 Task: Select Convenience. Add to cart, from FastMarket for 779 Spadafore Drive, State College, Pennsylvania 16803, Cell Number 814-822-2457, following items : Lil Drug Ibuprofin - 1, KN95 Face Mask_x000D_
 - 1, Kleenex Tissues_x000D_
 - 1
Action: Mouse moved to (262, 122)
Screenshot: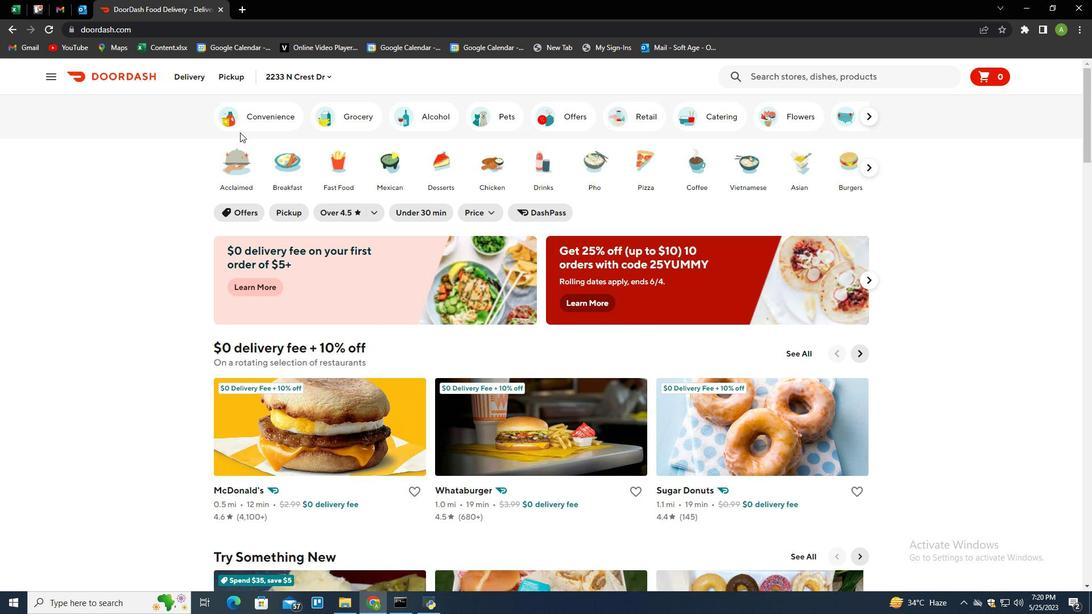
Action: Mouse pressed left at (262, 122)
Screenshot: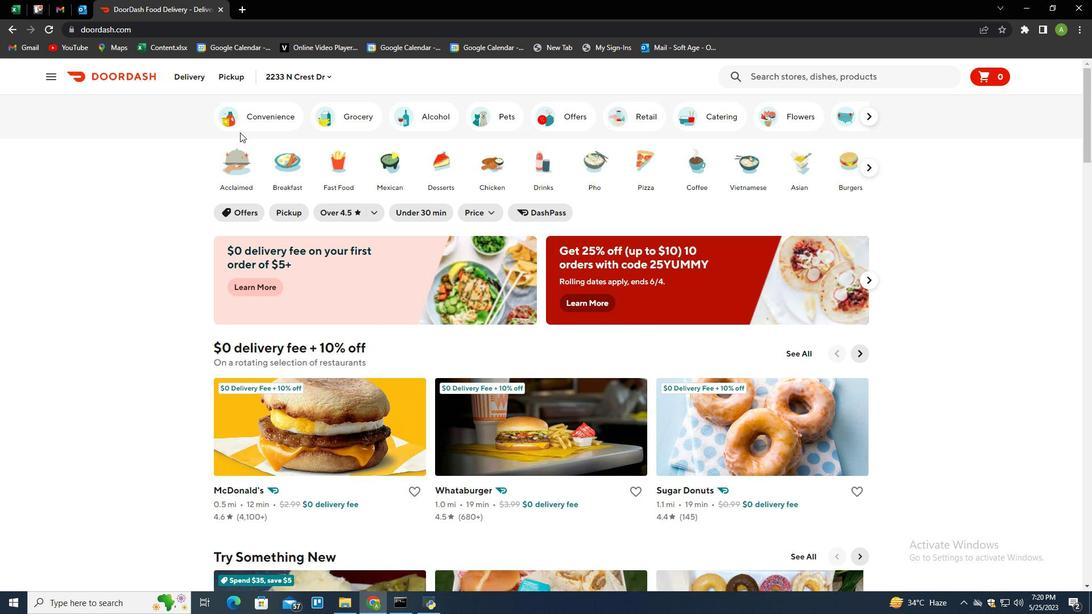 
Action: Mouse moved to (455, 489)
Screenshot: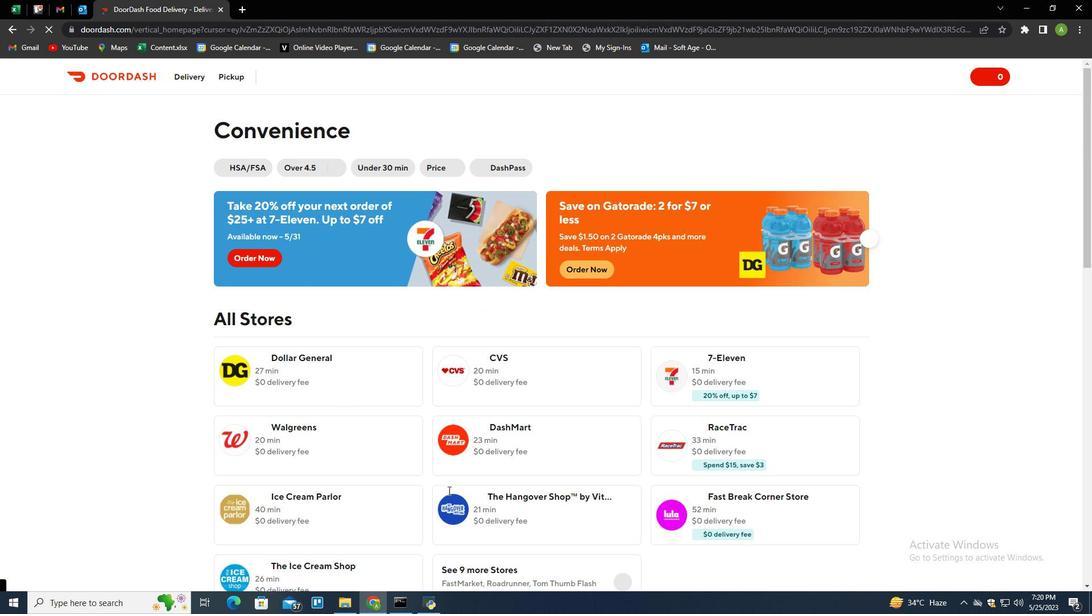 
Action: Mouse scrolled (455, 488) with delta (0, 0)
Screenshot: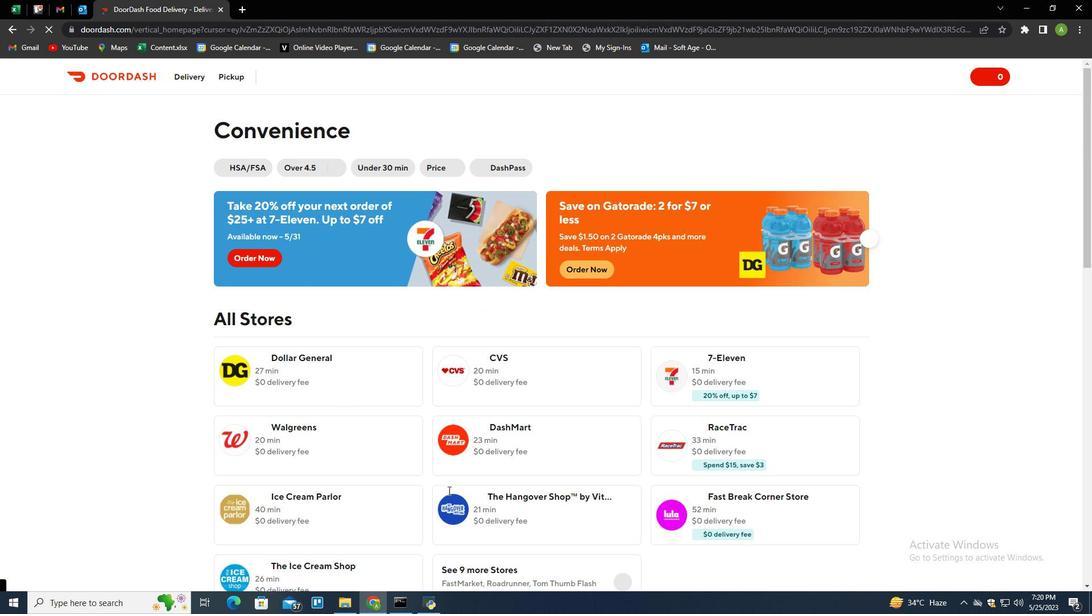 
Action: Mouse scrolled (455, 488) with delta (0, 0)
Screenshot: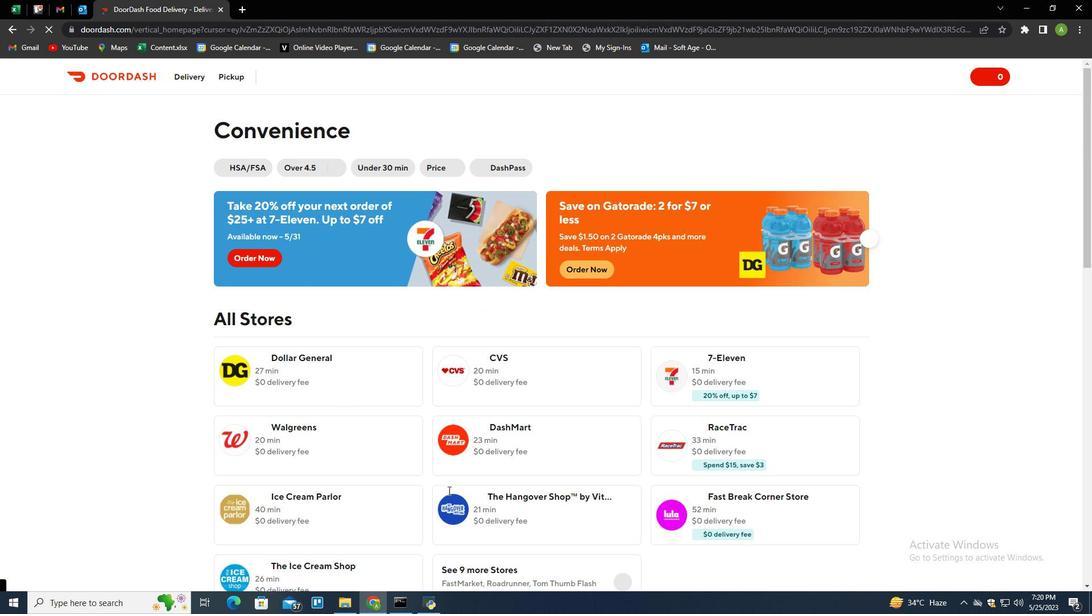 
Action: Mouse scrolled (455, 488) with delta (0, 0)
Screenshot: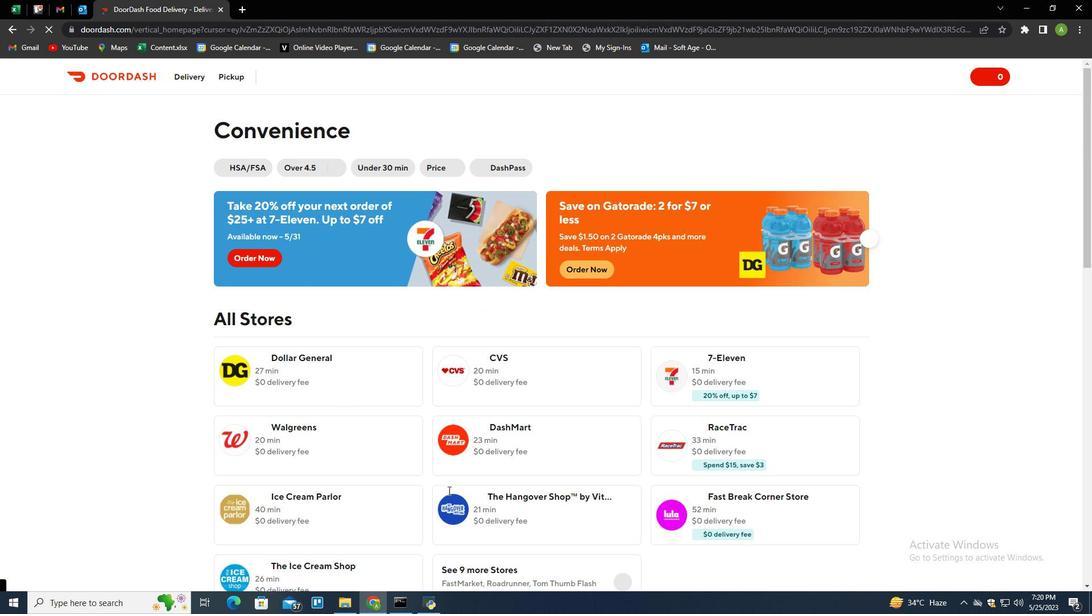 
Action: Mouse moved to (623, 411)
Screenshot: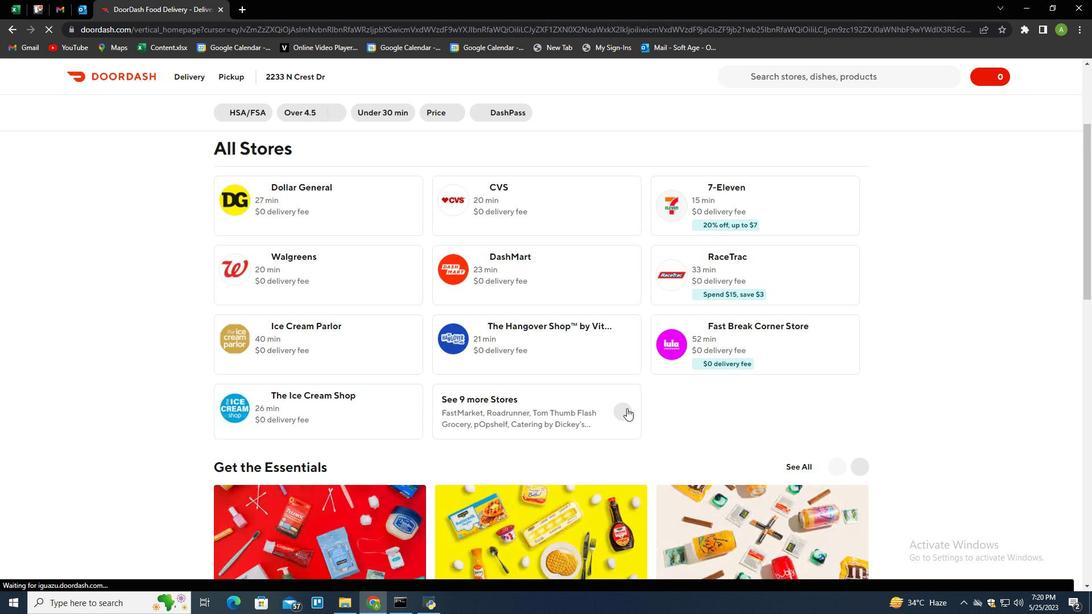 
Action: Mouse pressed left at (623, 411)
Screenshot: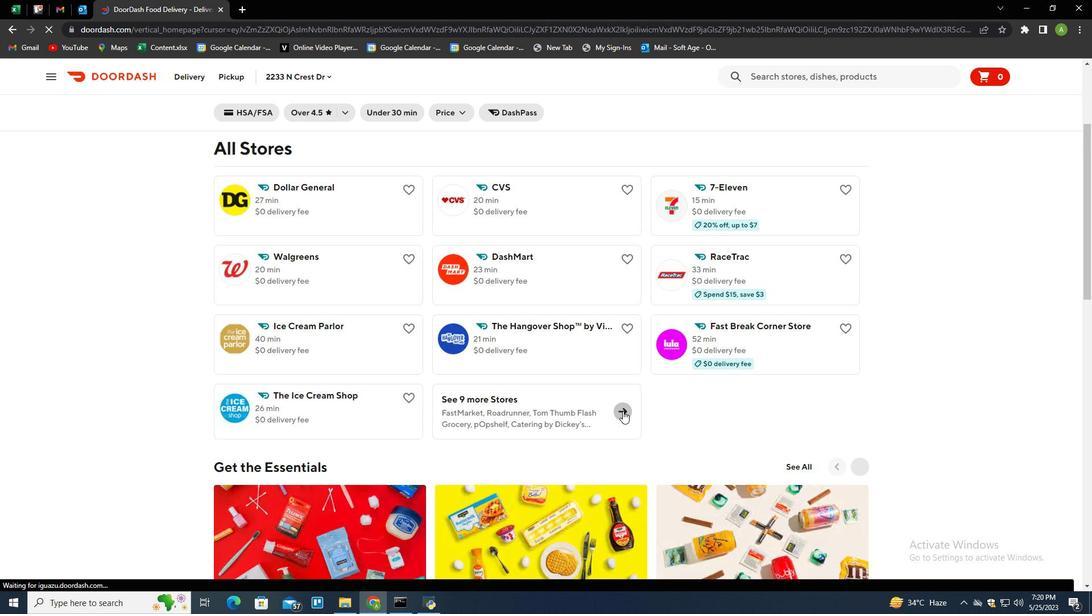 
Action: Mouse moved to (525, 388)
Screenshot: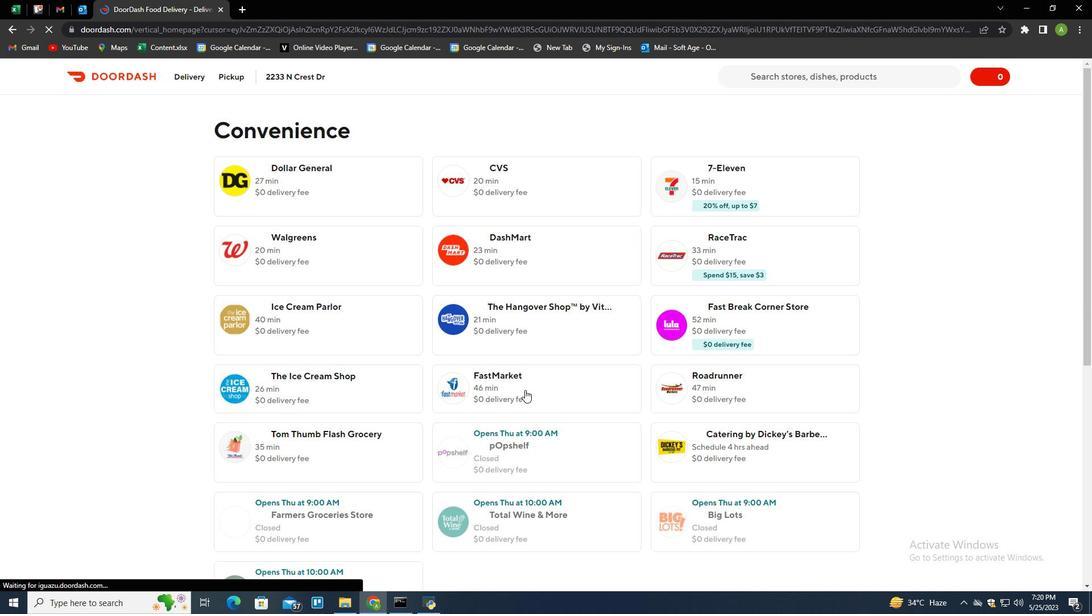 
Action: Mouse pressed left at (525, 388)
Screenshot: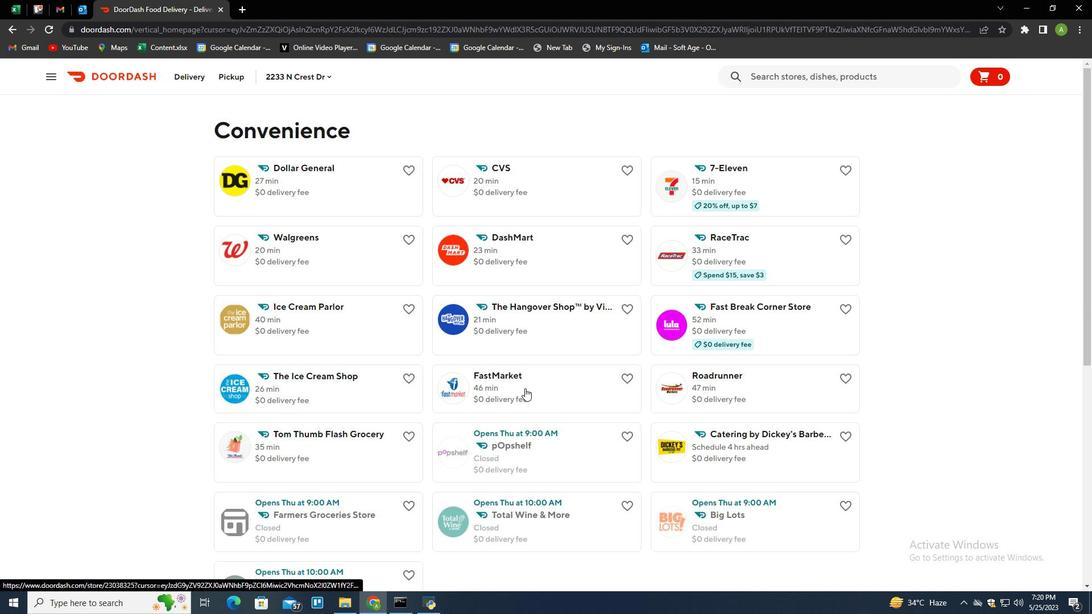 
Action: Mouse moved to (242, 71)
Screenshot: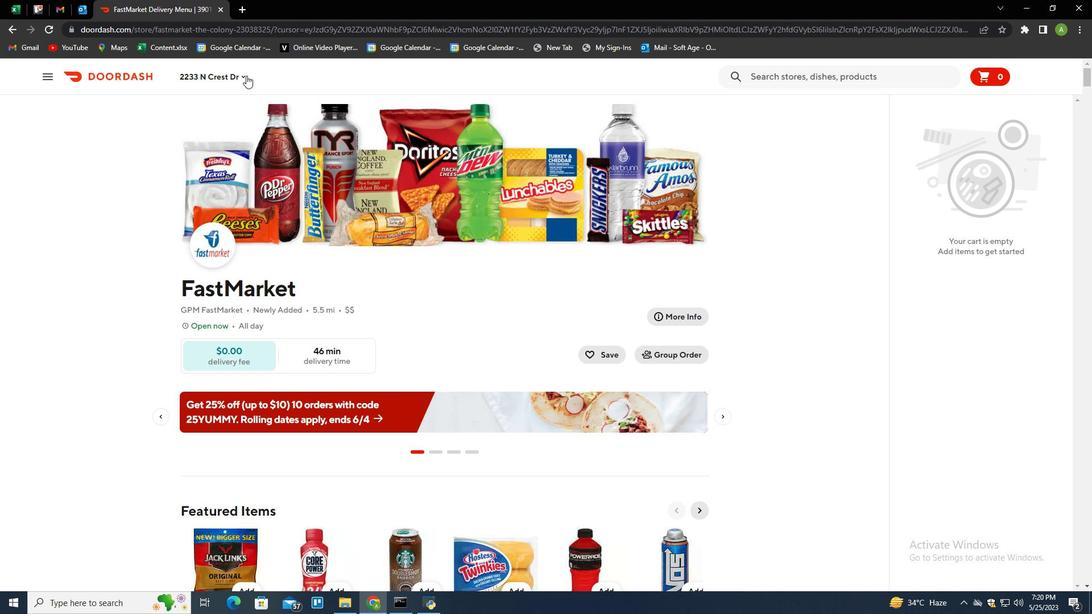 
Action: Mouse pressed left at (242, 71)
Screenshot: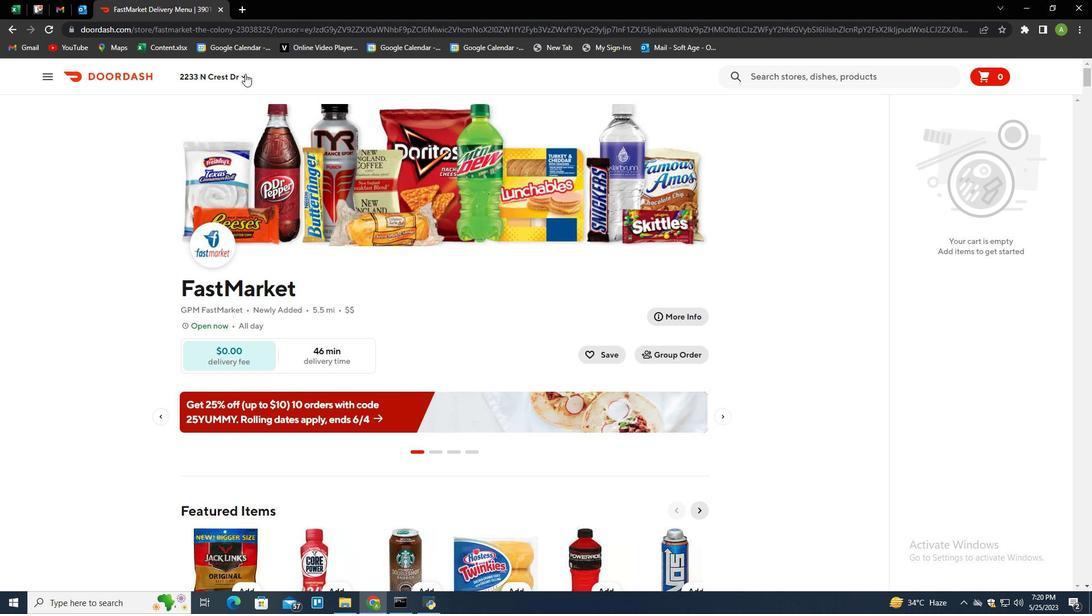 
Action: Mouse moved to (255, 126)
Screenshot: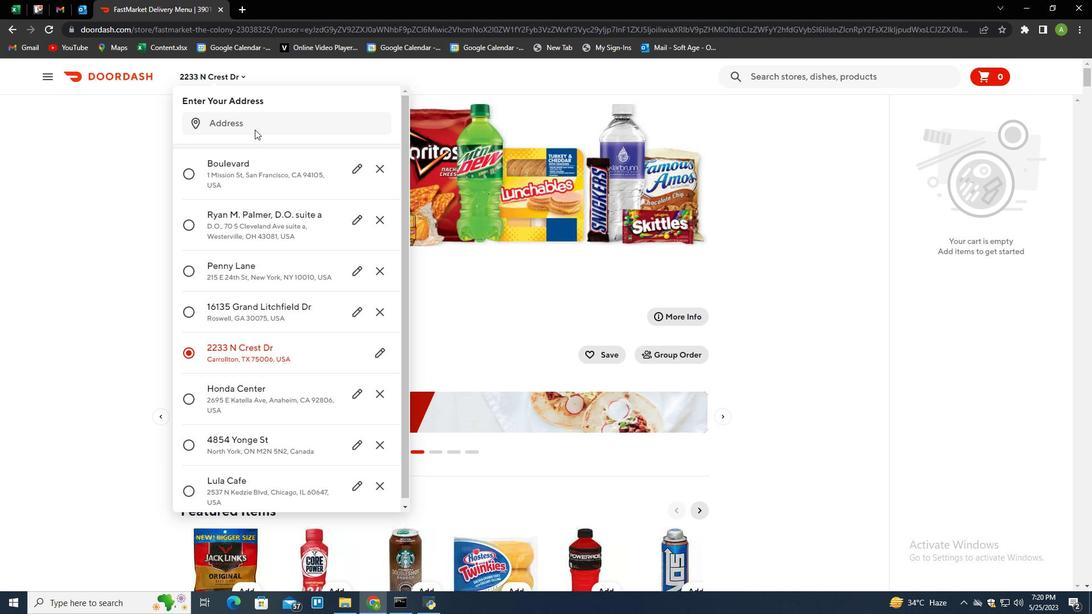 
Action: Mouse pressed left at (255, 126)
Screenshot: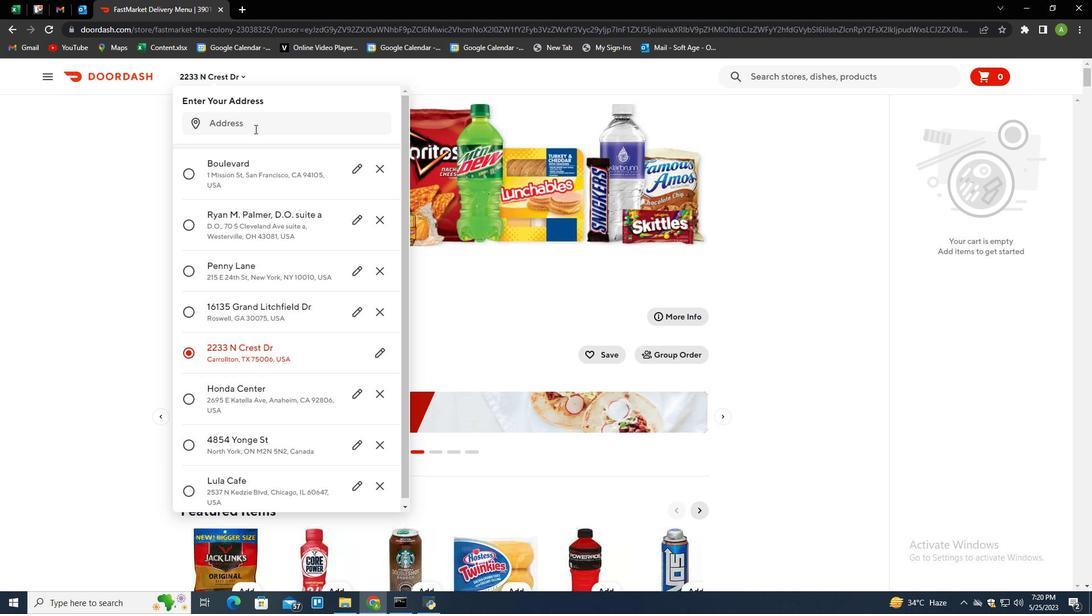 
Action: Mouse moved to (170, 149)
Screenshot: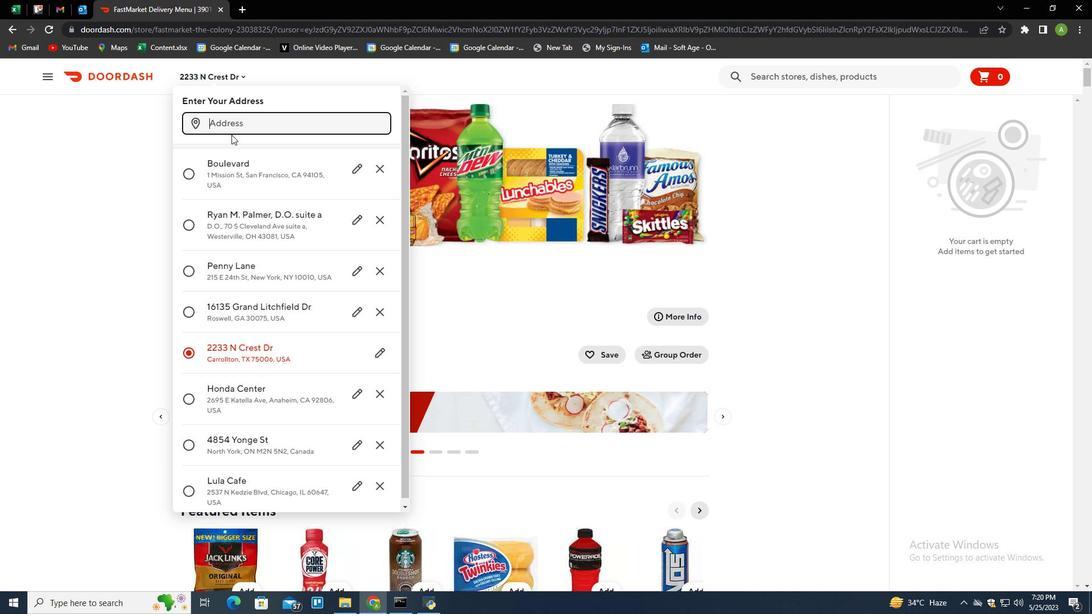 
Action: Key pressed 779<Key.space>spadafore<Key.space>drive,<Key.space>state<Key.space>colla<Key.backspace>ege,<Key.space>pennsylvania<Key.space>16803<Key.enter>
Screenshot: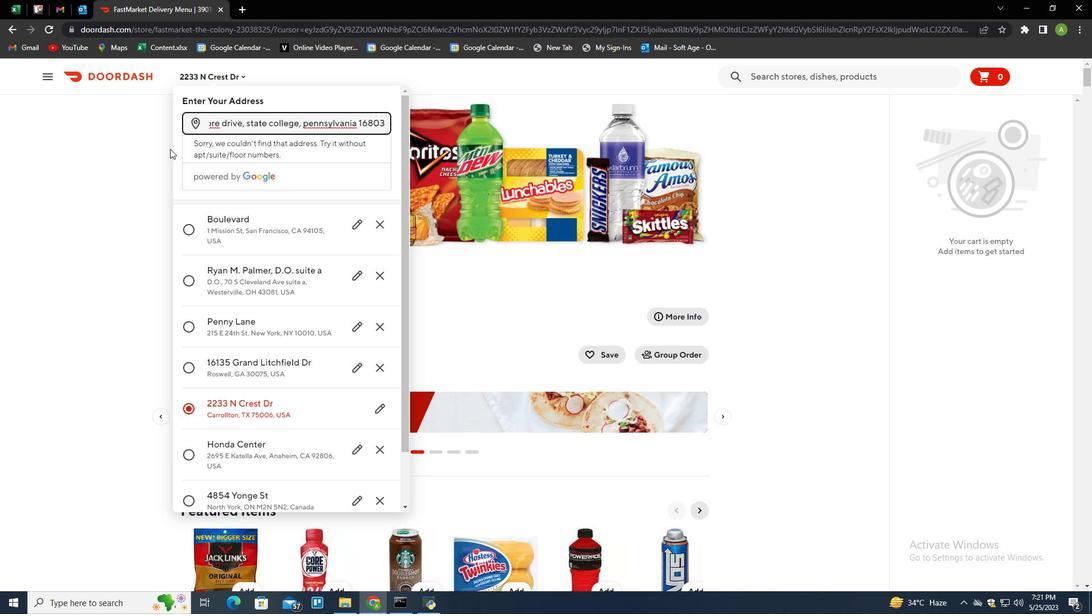 
Action: Mouse moved to (329, 466)
Screenshot: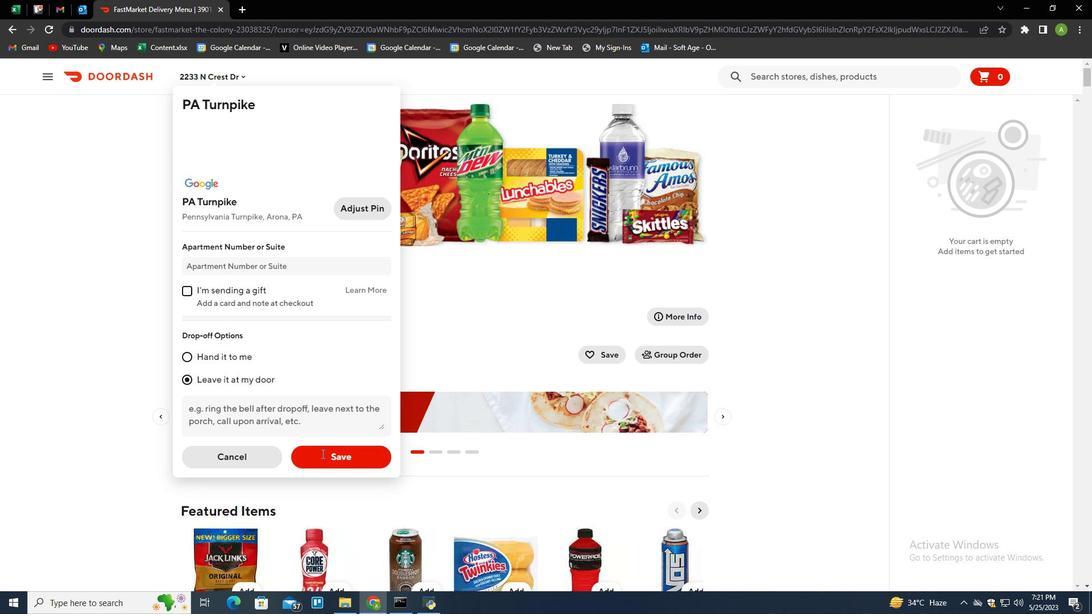 
Action: Mouse pressed left at (329, 466)
Screenshot: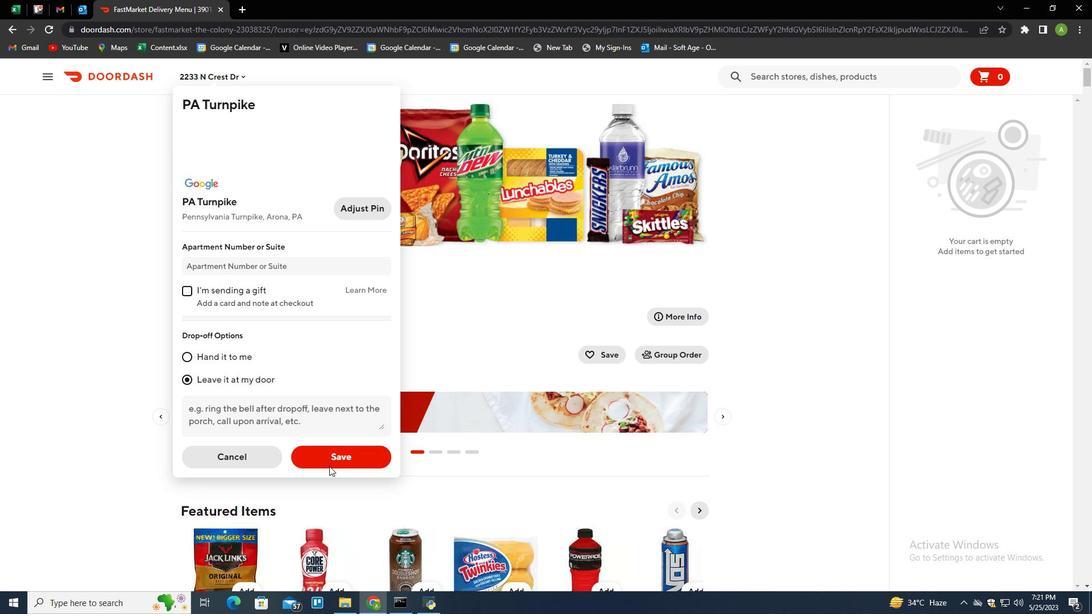 
Action: Mouse moved to (344, 500)
Screenshot: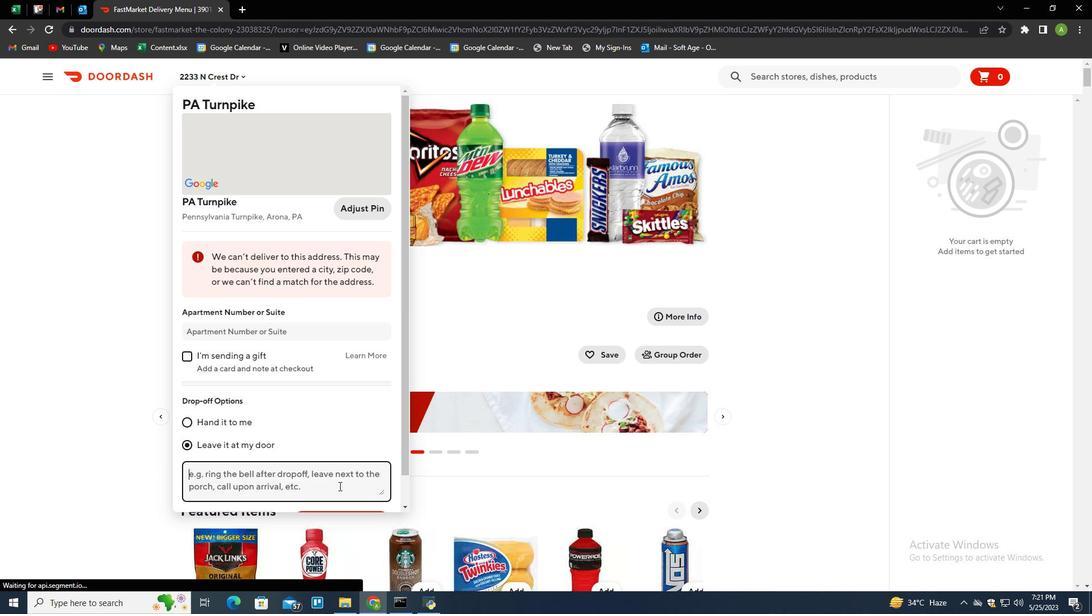 
Action: Mouse scrolled (344, 500) with delta (0, 0)
Screenshot: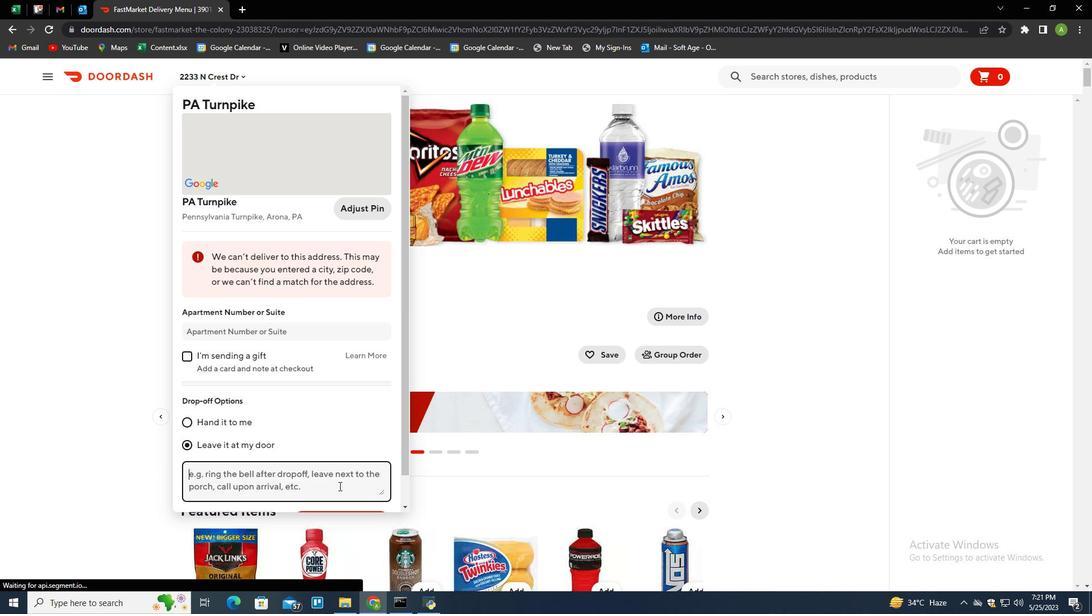 
Action: Mouse moved to (344, 501)
Screenshot: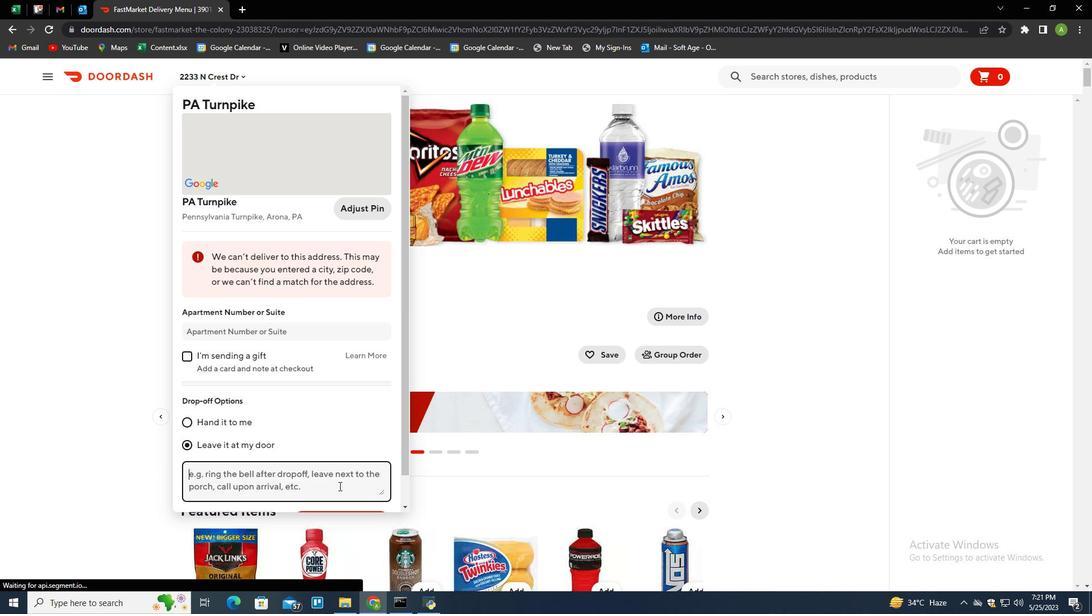 
Action: Mouse scrolled (344, 500) with delta (0, 0)
Screenshot: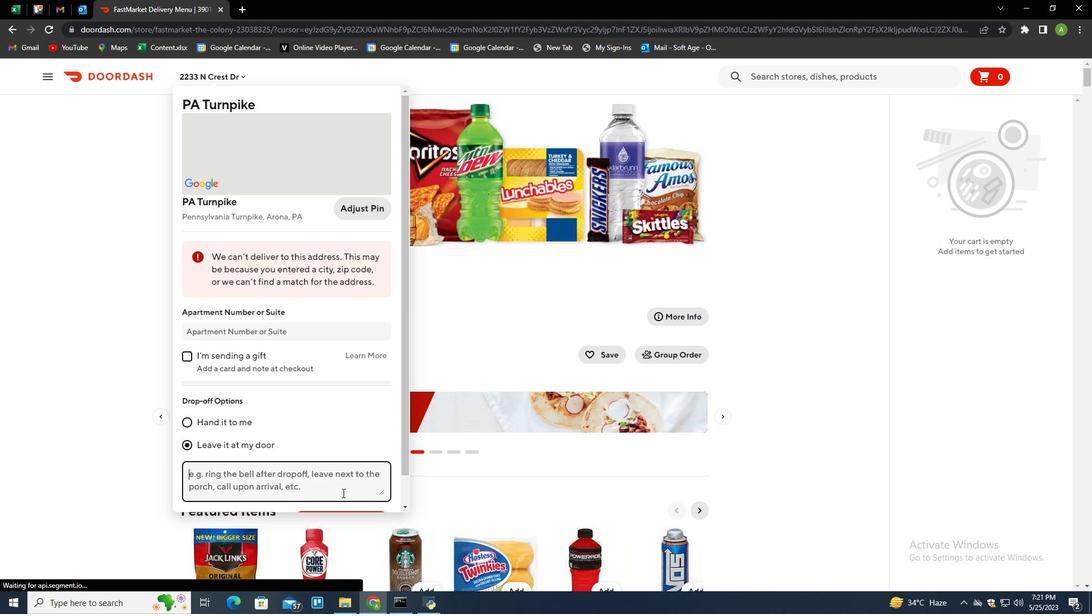
Action: Mouse scrolled (344, 500) with delta (0, 0)
Screenshot: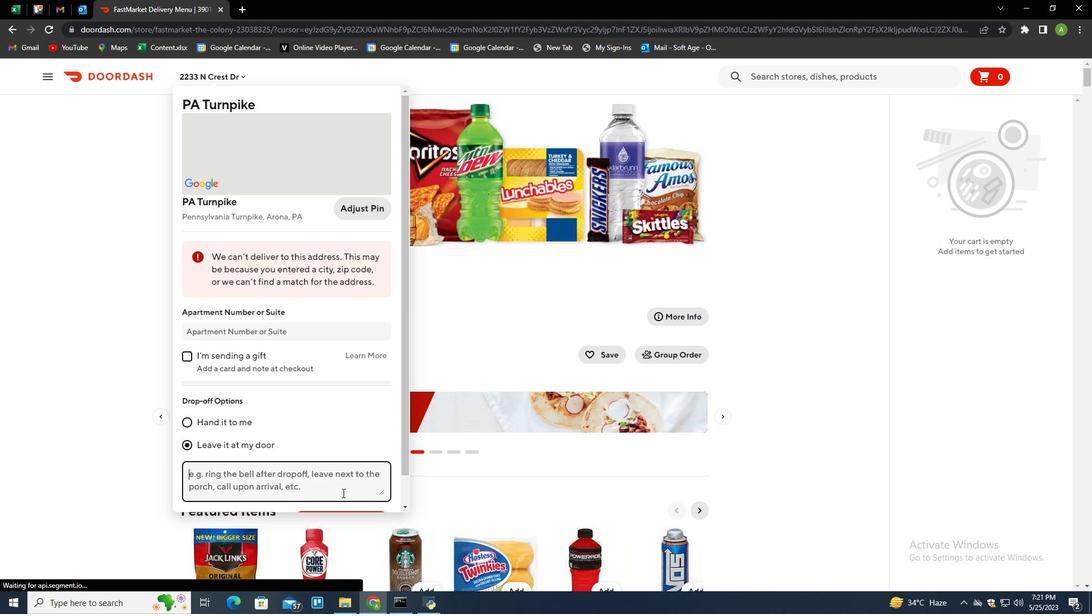 
Action: Mouse scrolled (344, 500) with delta (0, 0)
Screenshot: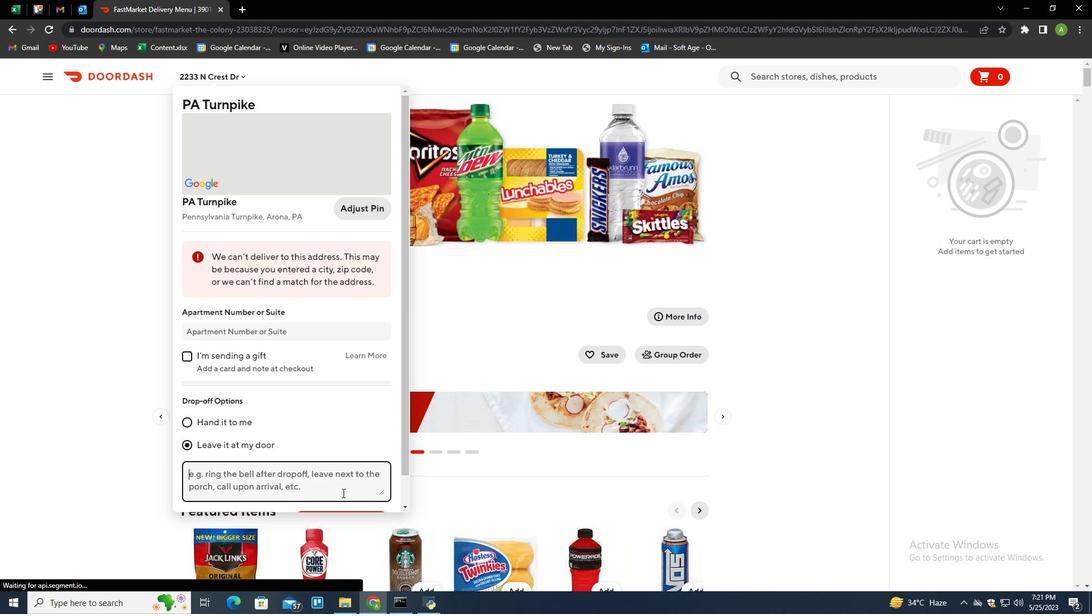 
Action: Mouse moved to (345, 500)
Screenshot: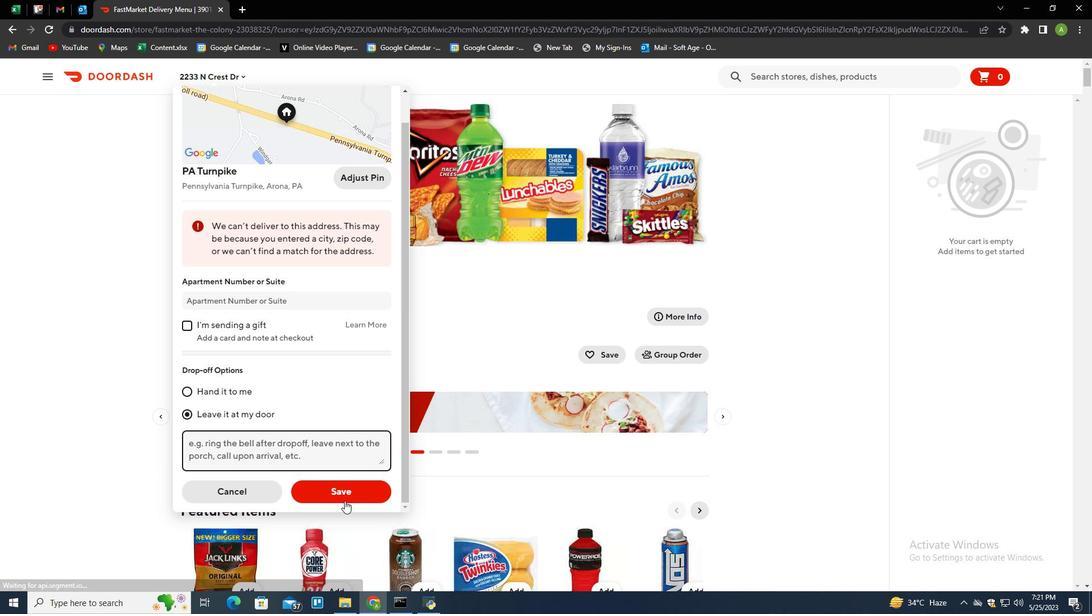 
Action: Mouse pressed left at (345, 500)
Screenshot: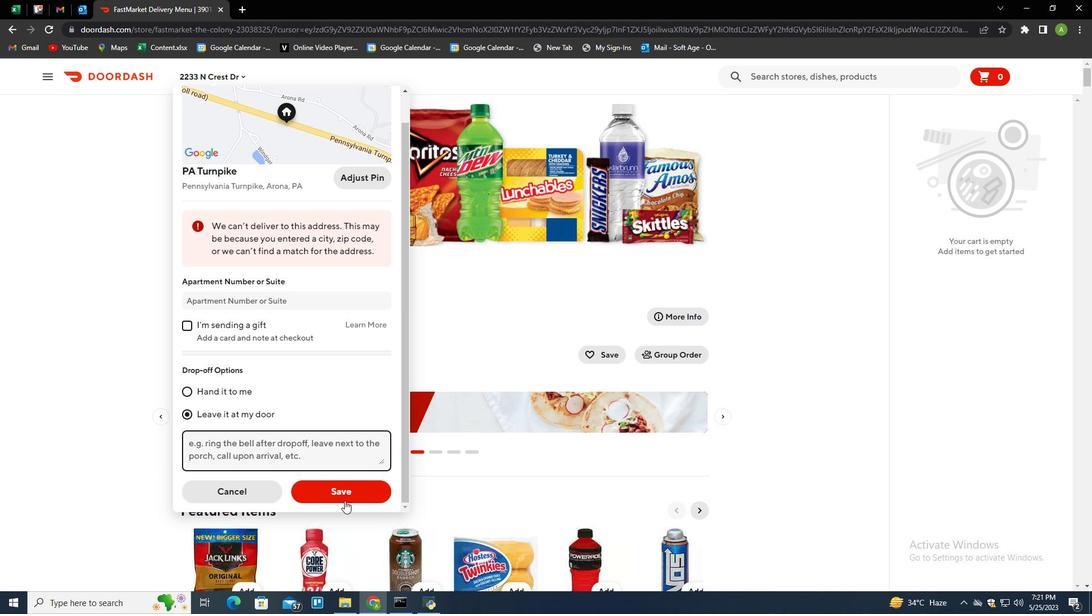 
Action: Mouse moved to (398, 237)
Screenshot: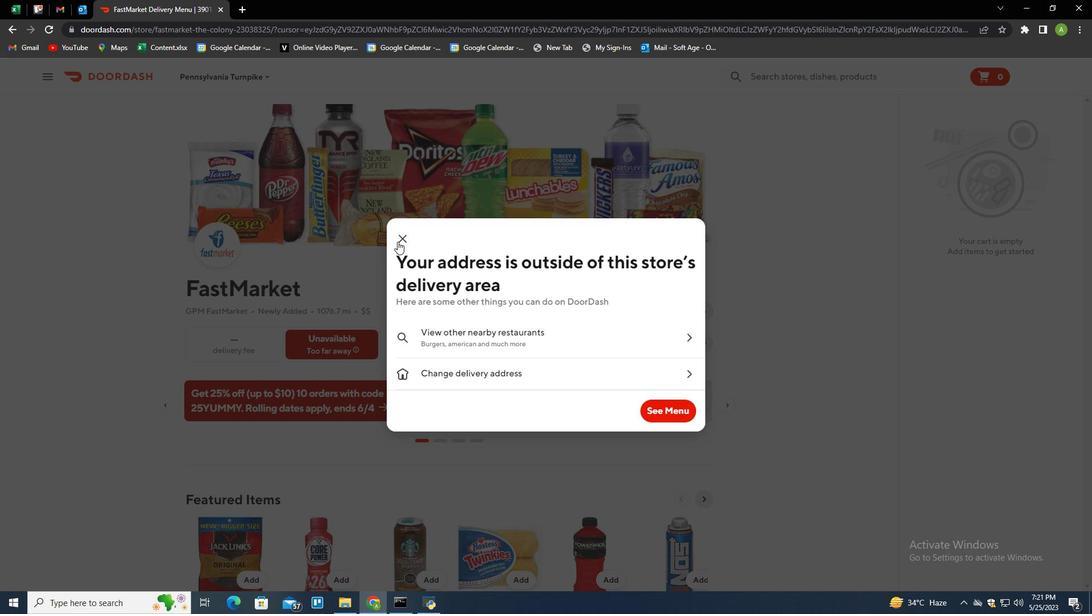 
Action: Mouse pressed left at (398, 237)
Screenshot: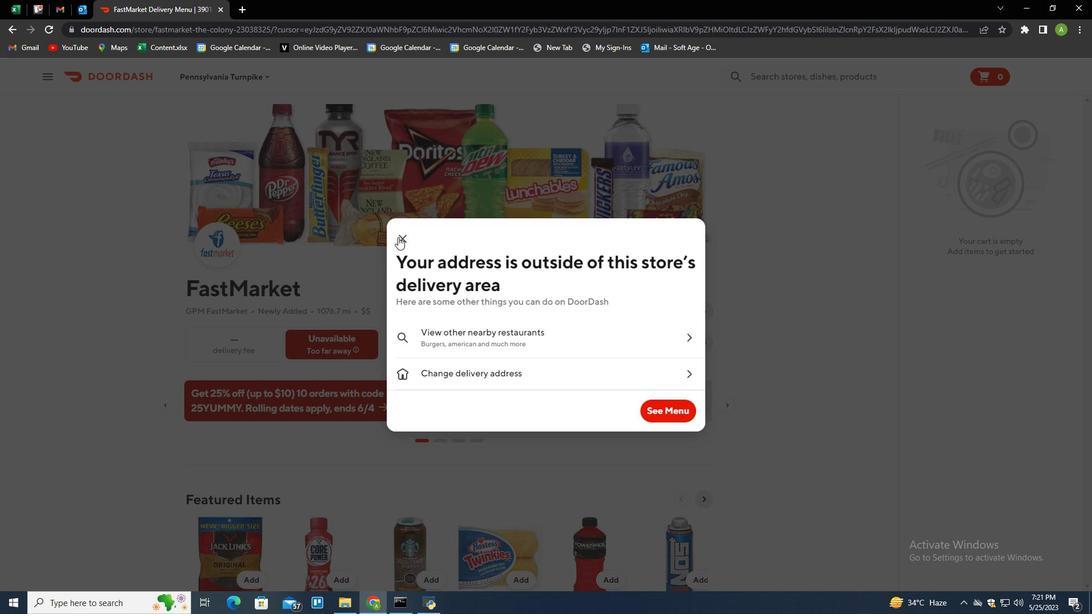 
Action: Mouse moved to (619, 392)
Screenshot: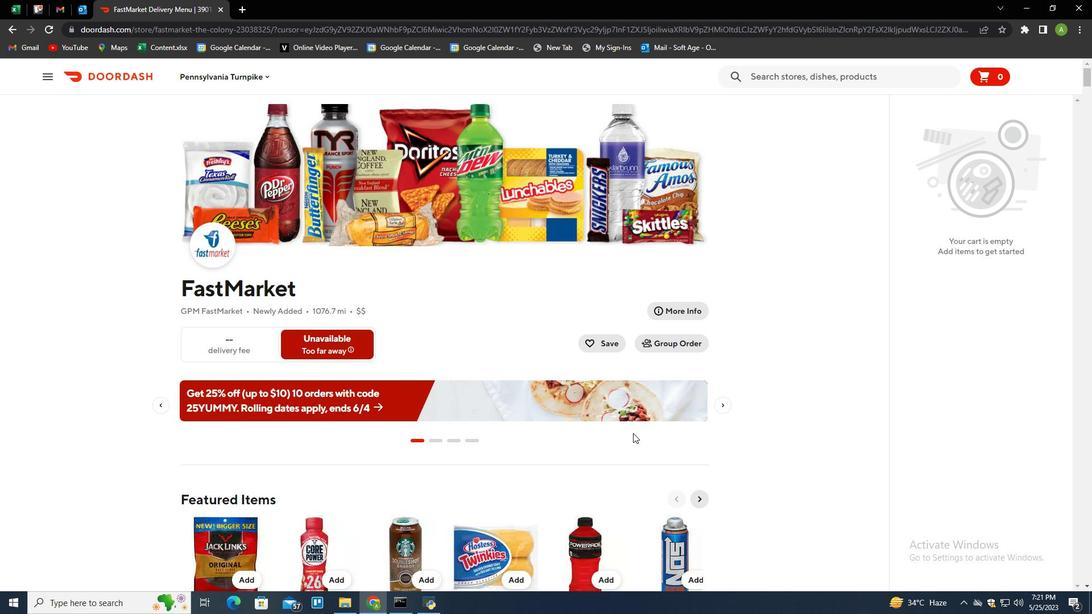 
Action: Mouse scrolled (619, 391) with delta (0, 0)
Screenshot: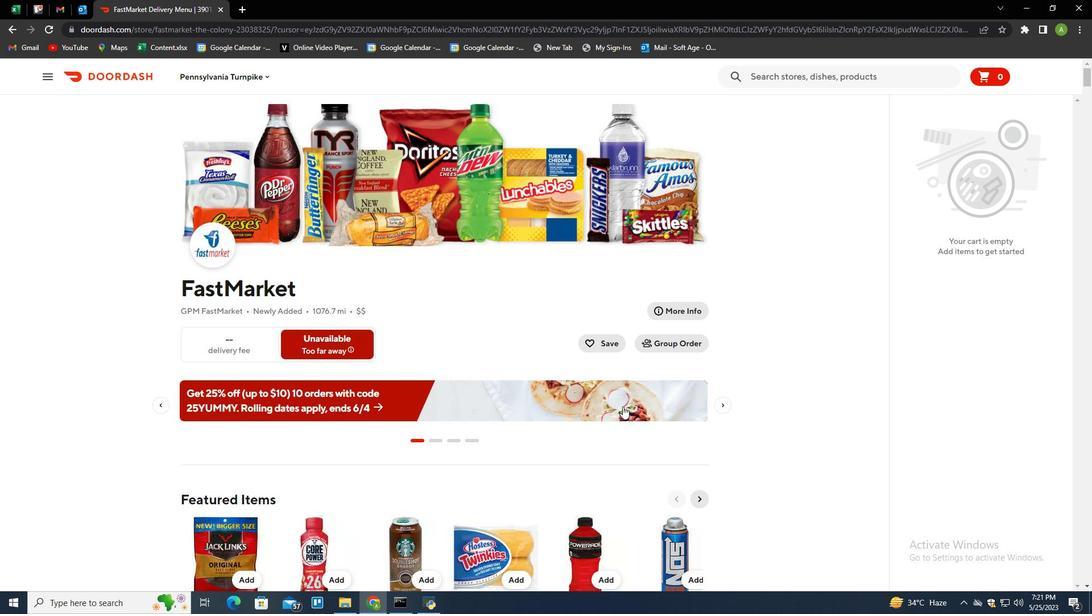
Action: Mouse scrolled (619, 391) with delta (0, 0)
Screenshot: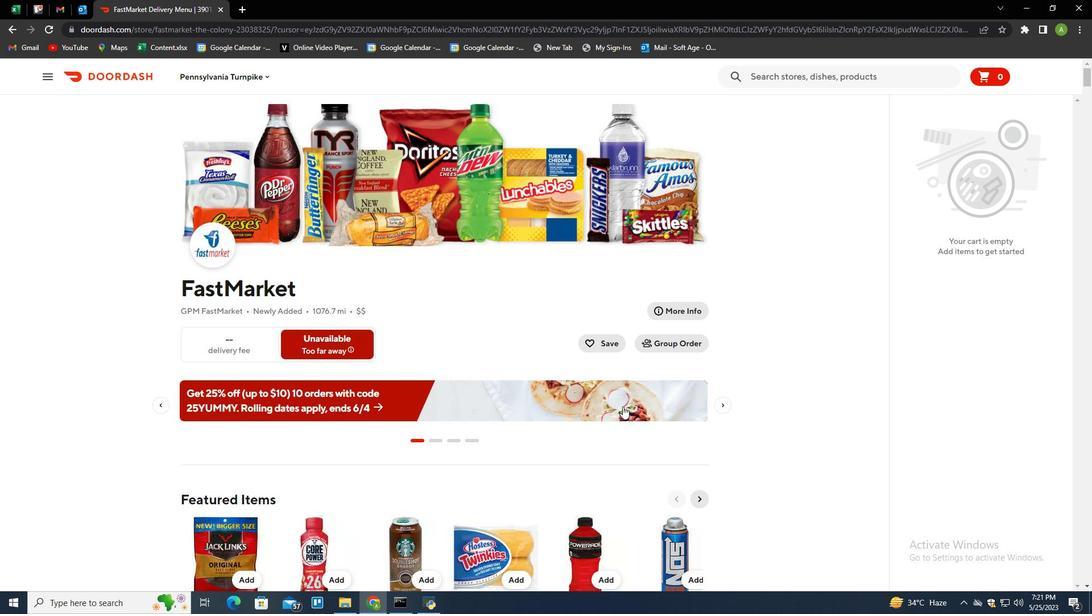 
Action: Mouse scrolled (619, 391) with delta (0, 0)
Screenshot: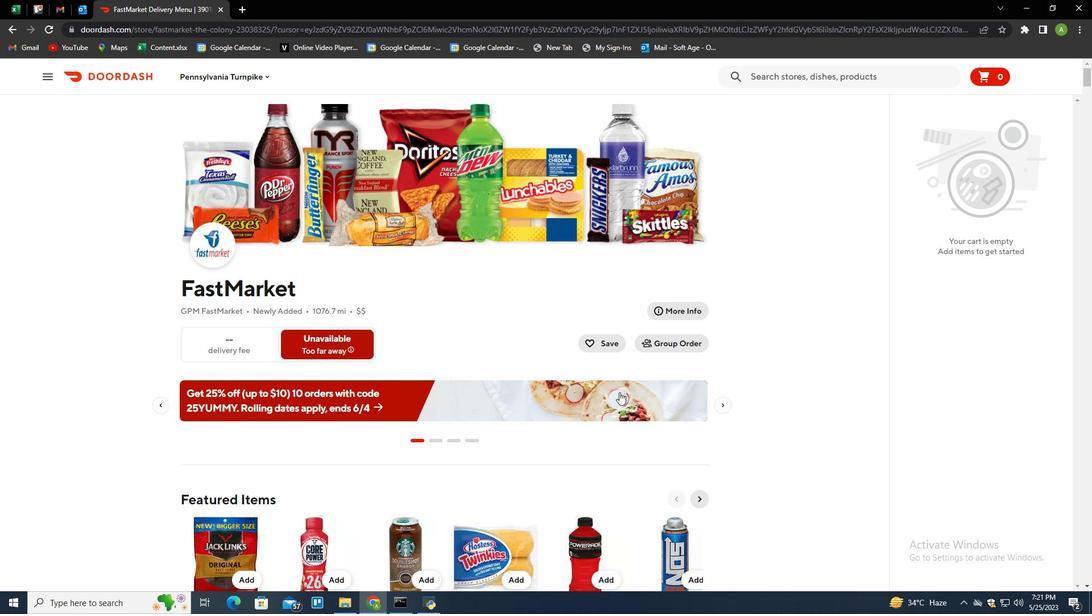 
Action: Mouse scrolled (619, 391) with delta (0, 0)
Screenshot: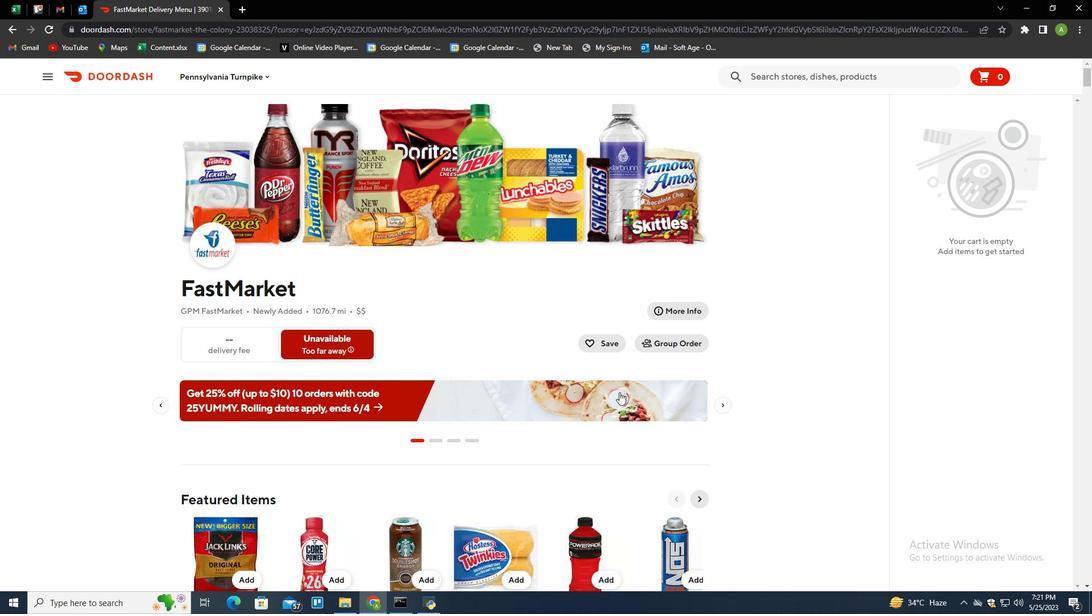 
Action: Mouse moved to (620, 394)
Screenshot: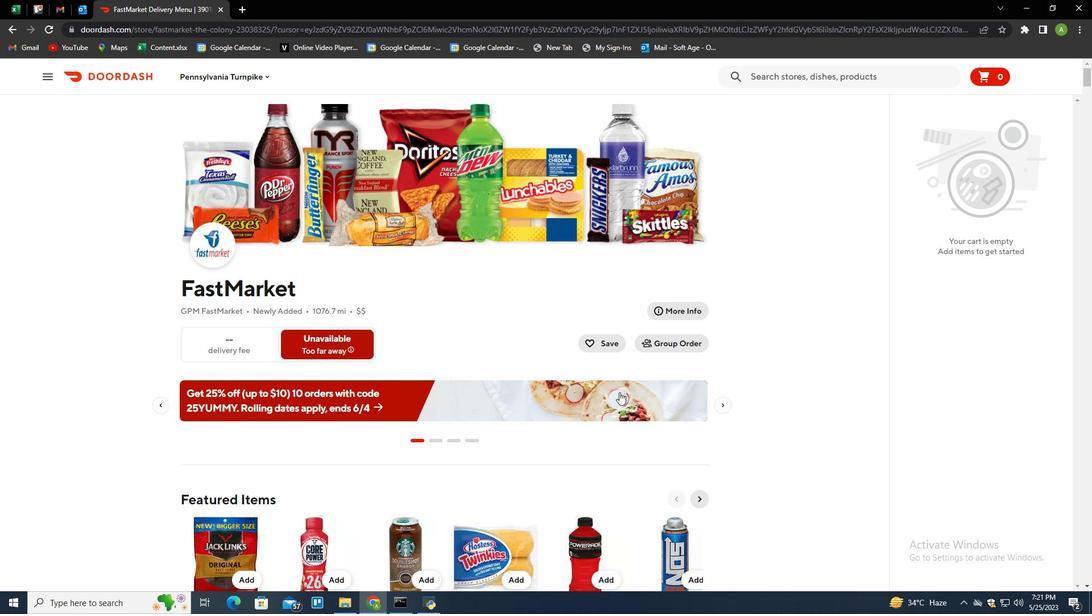 
Action: Mouse scrolled (620, 394) with delta (0, 0)
Screenshot: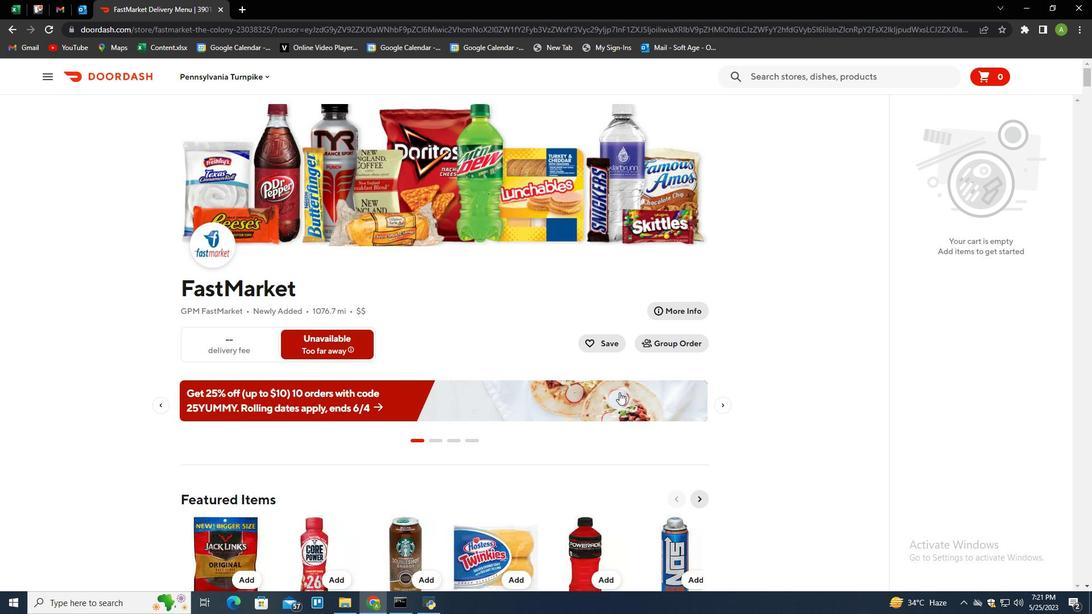
Action: Mouse moved to (626, 455)
Screenshot: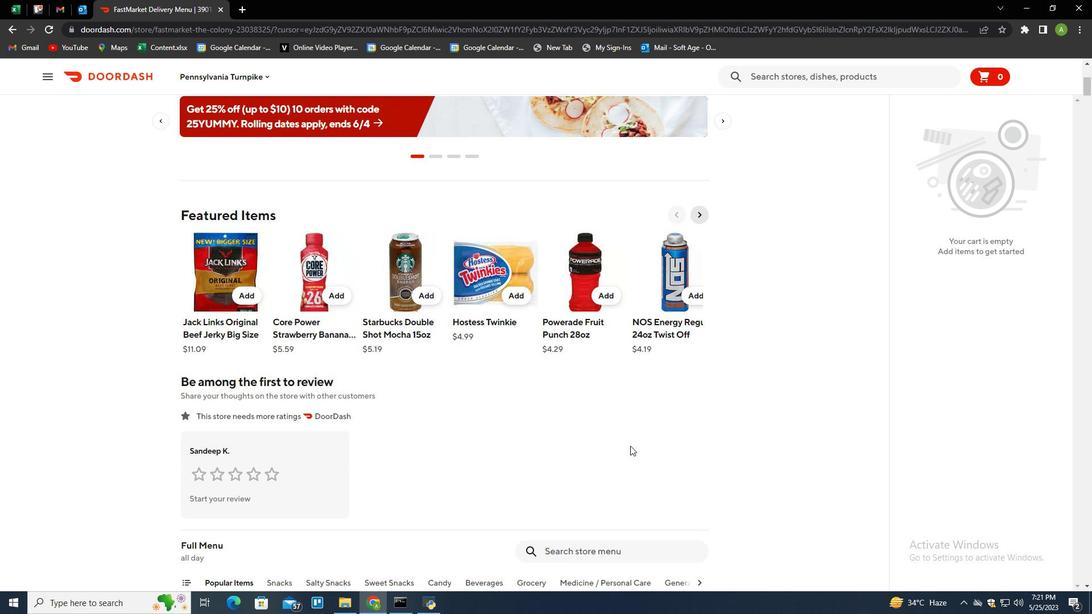 
Action: Mouse scrolled (626, 455) with delta (0, 0)
Screenshot: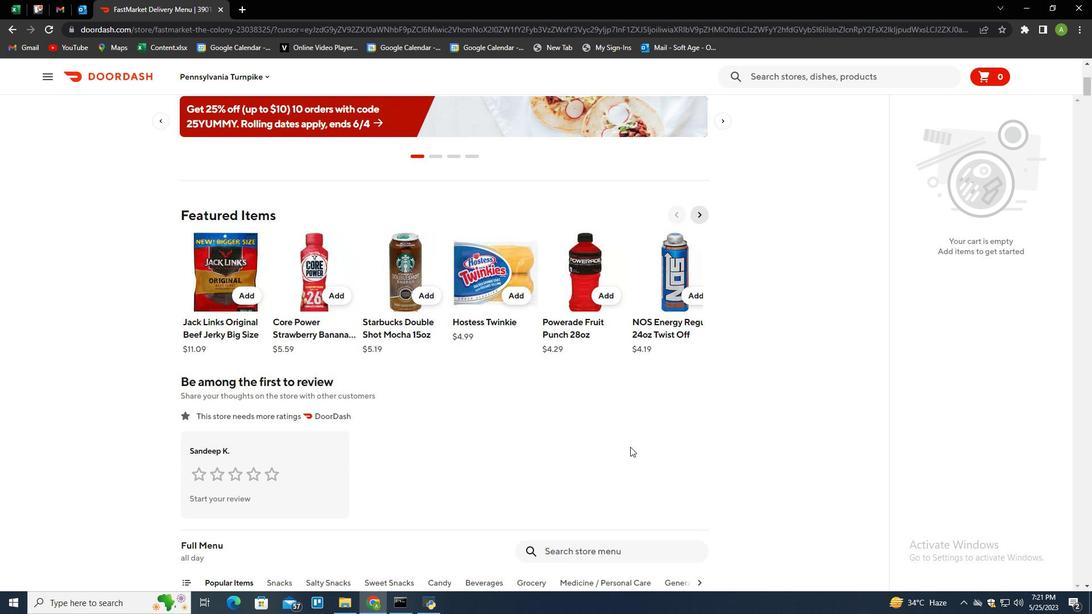 
Action: Mouse moved to (624, 462)
Screenshot: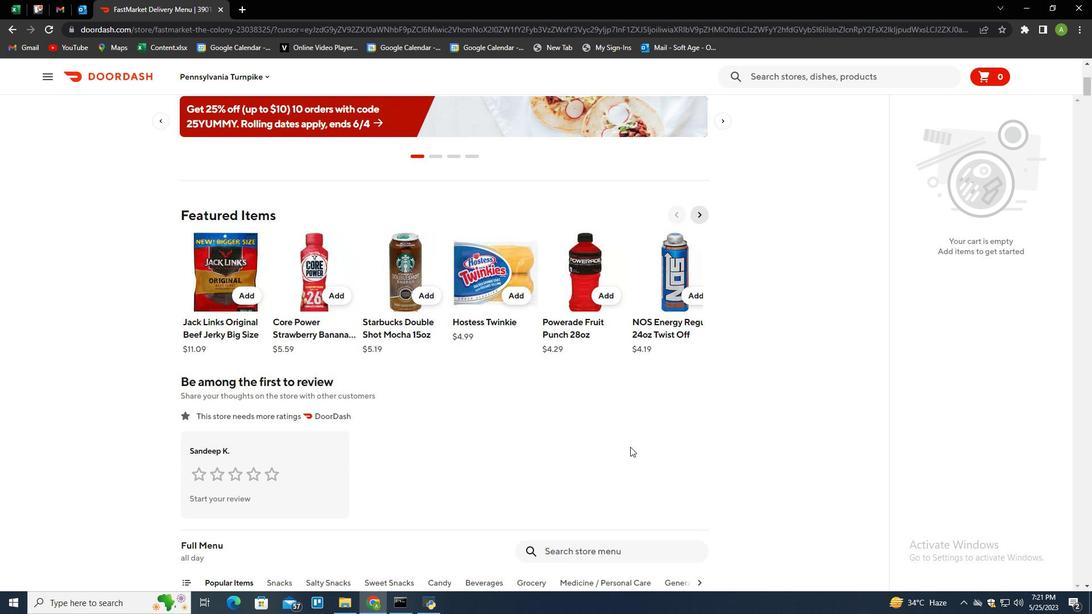 
Action: Mouse scrolled (624, 462) with delta (0, 0)
Screenshot: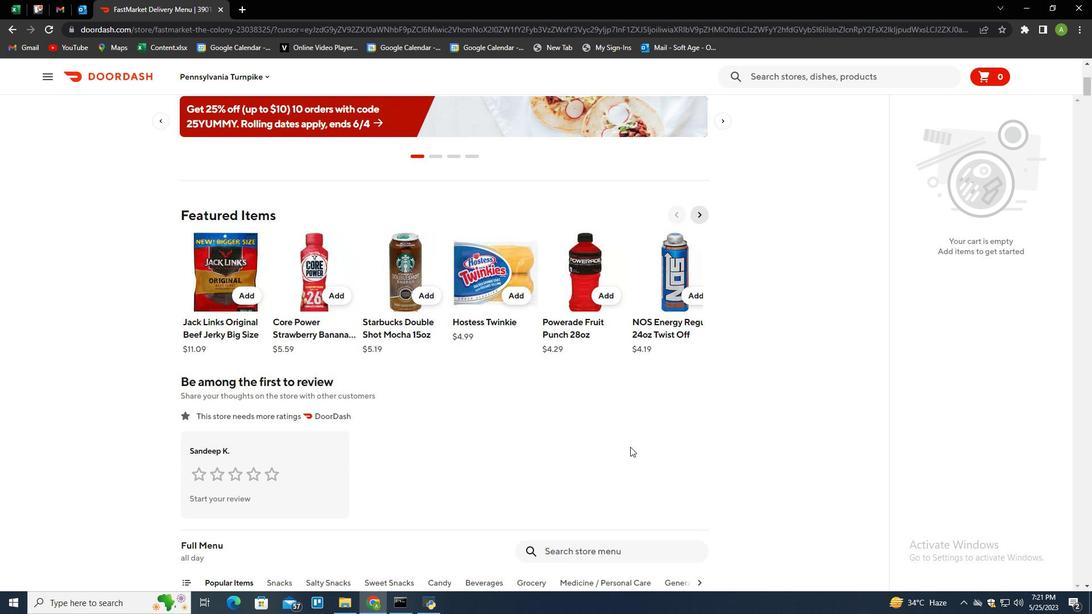 
Action: Mouse moved to (600, 444)
Screenshot: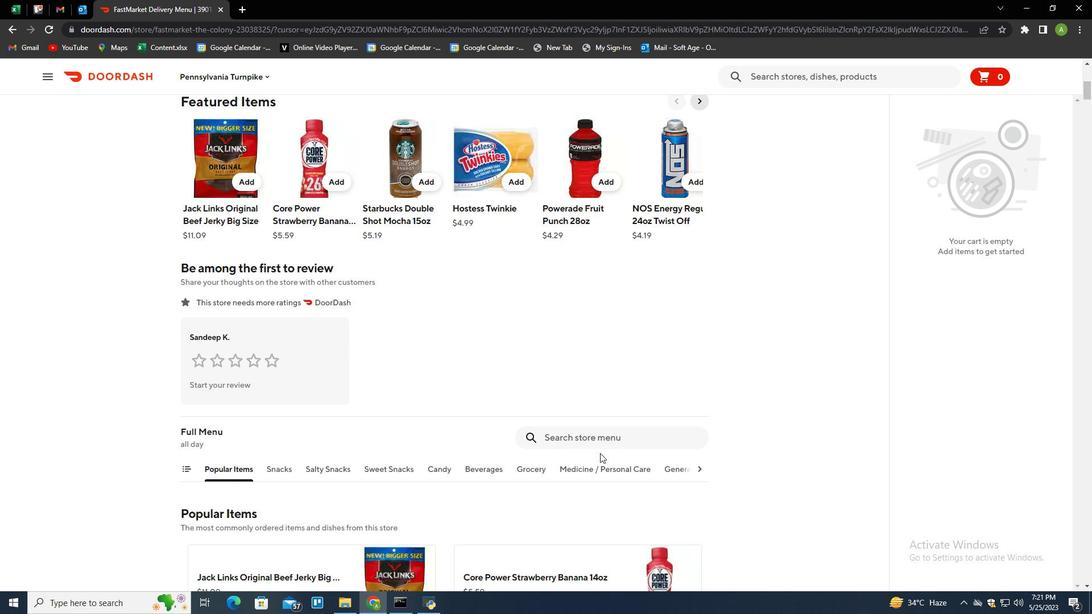 
Action: Mouse pressed left at (600, 444)
Screenshot: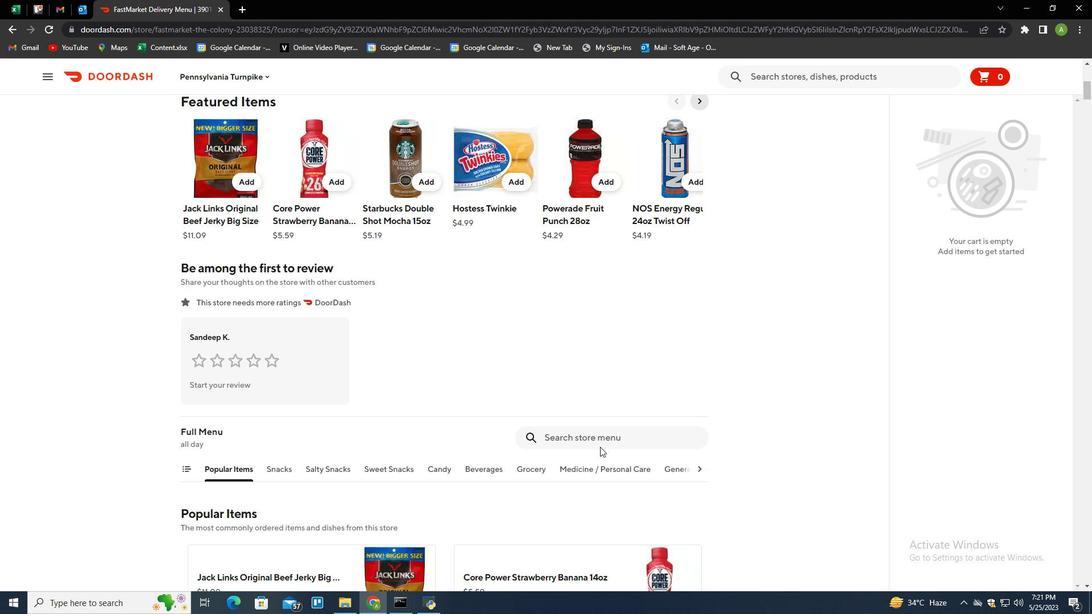 
Action: Mouse moved to (379, 411)
Screenshot: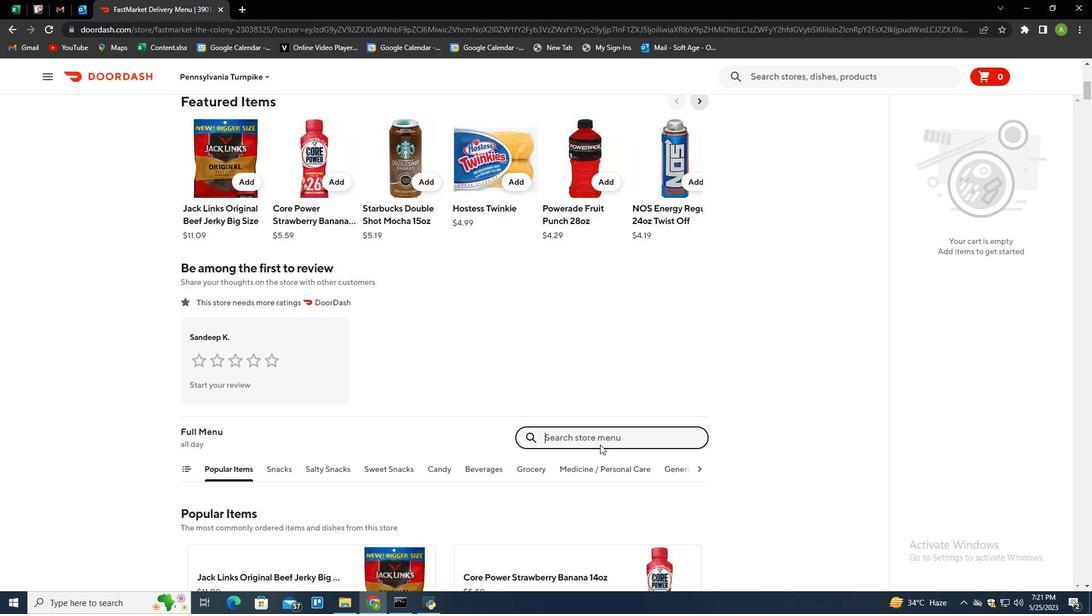 
Action: Key pressed lil<Key.space>drug<Key.space>lbuprofin<Key.enter>
Screenshot: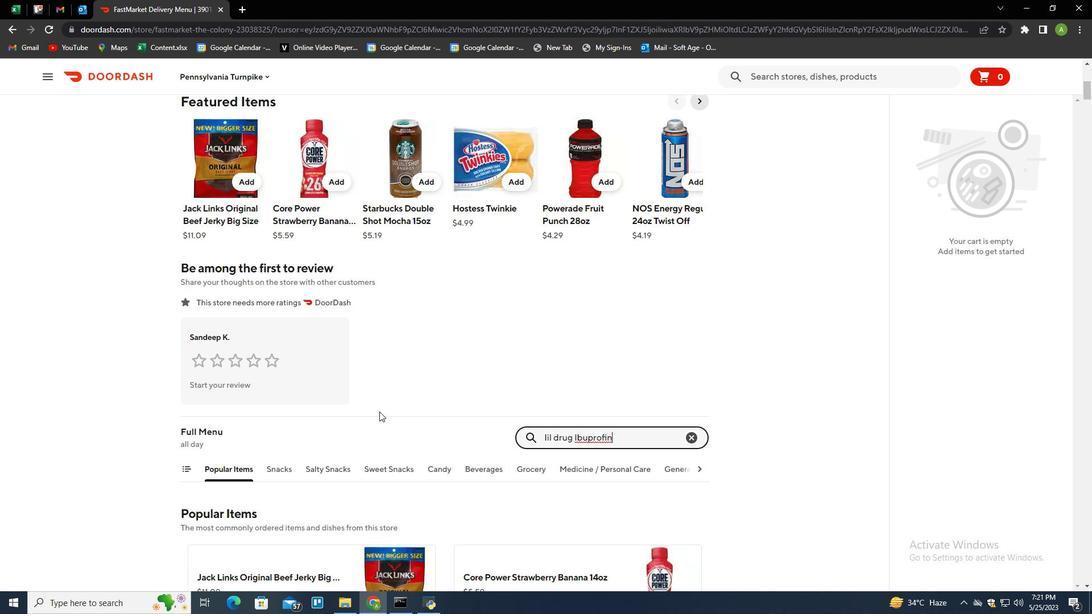 
Action: Mouse moved to (411, 312)
Screenshot: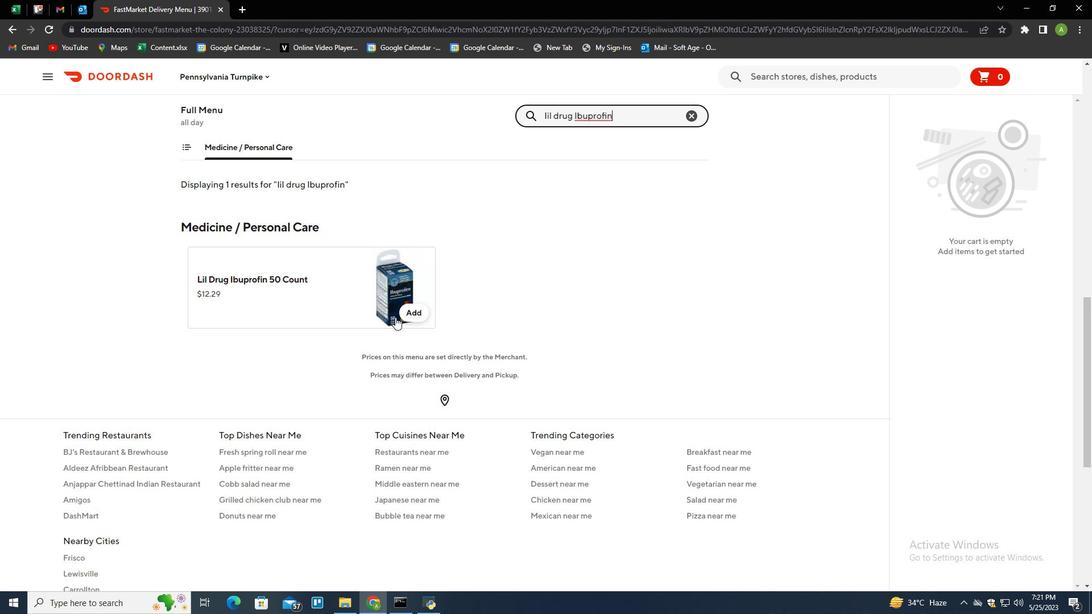 
Action: Mouse pressed left at (411, 312)
Screenshot: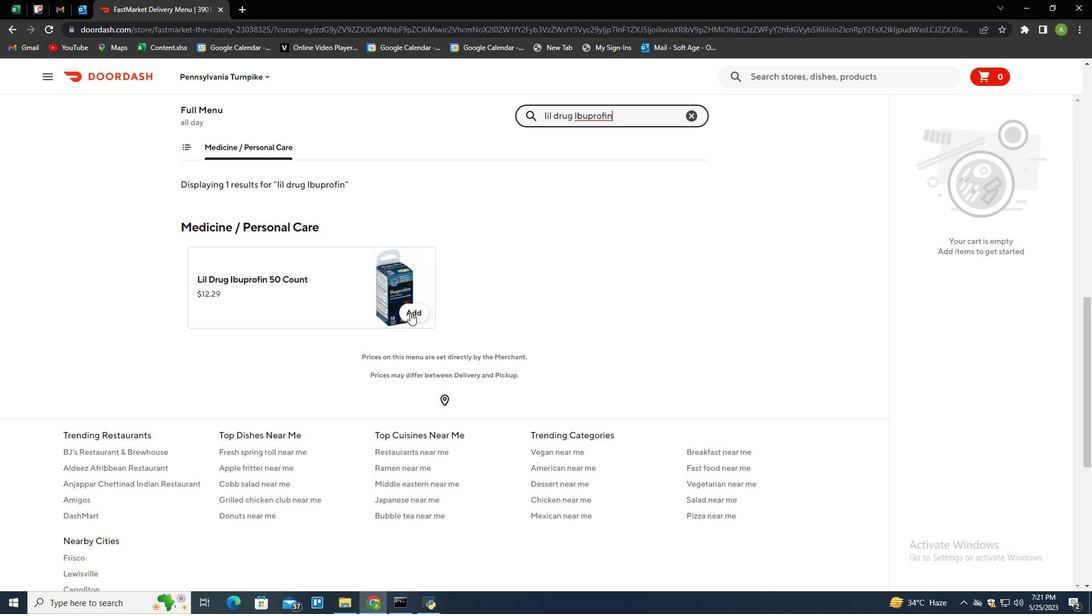 
Action: Mouse moved to (688, 116)
Screenshot: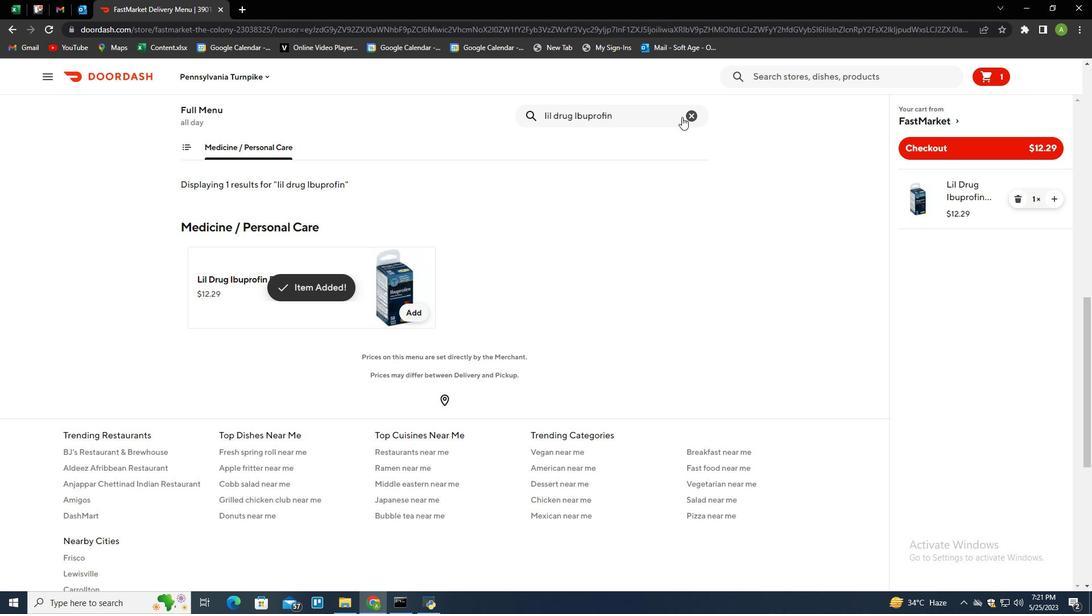 
Action: Mouse pressed left at (688, 116)
Screenshot: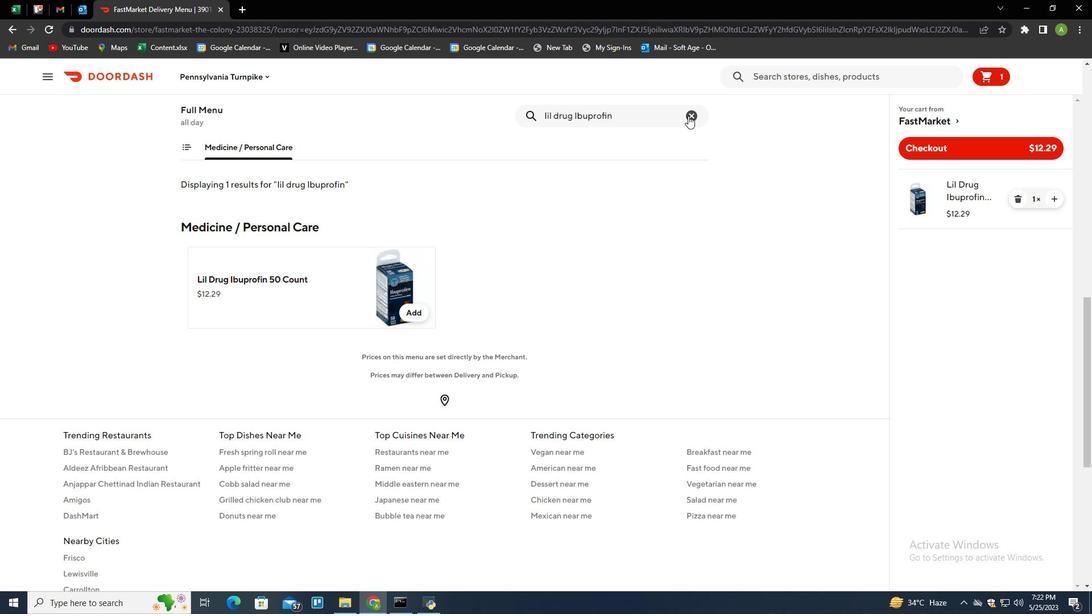 
Action: Key pressed kn95<Key.space>face<Key.space>mask<Key.enter>
Screenshot: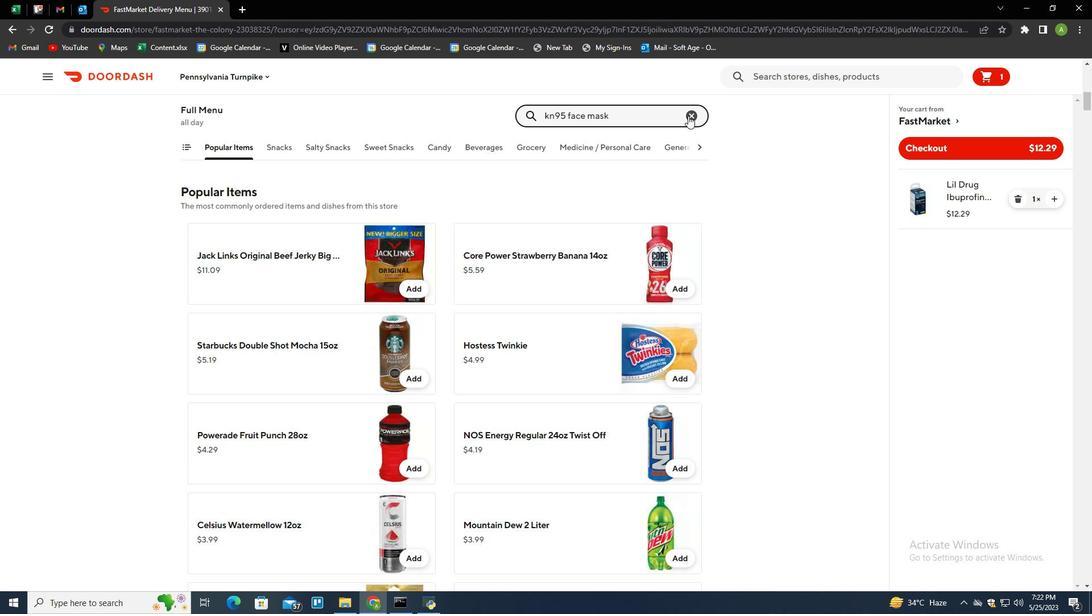 
Action: Mouse moved to (417, 317)
Screenshot: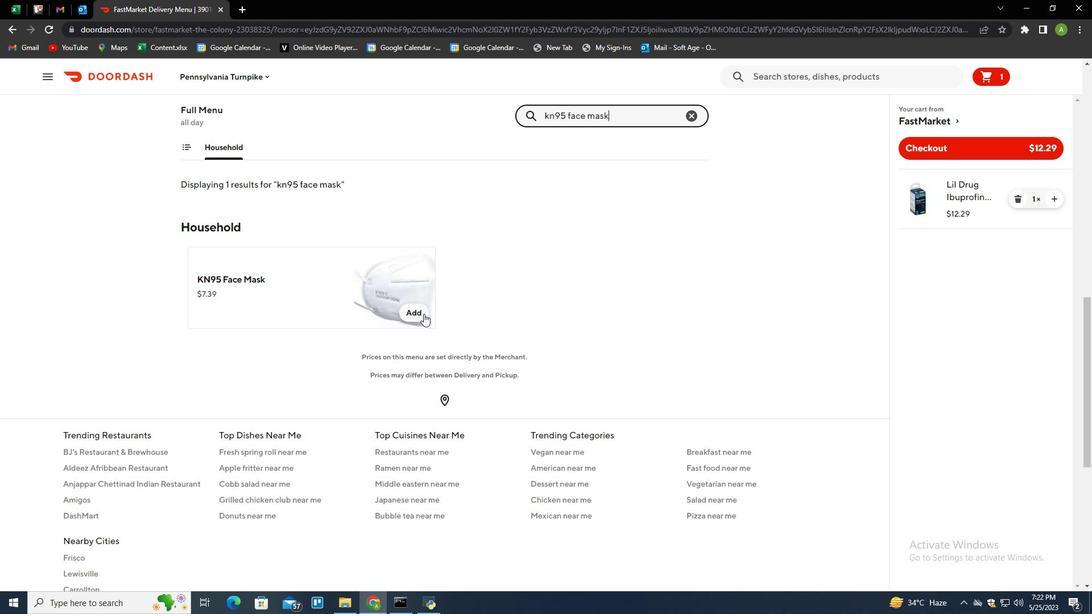 
Action: Mouse pressed left at (417, 317)
Screenshot: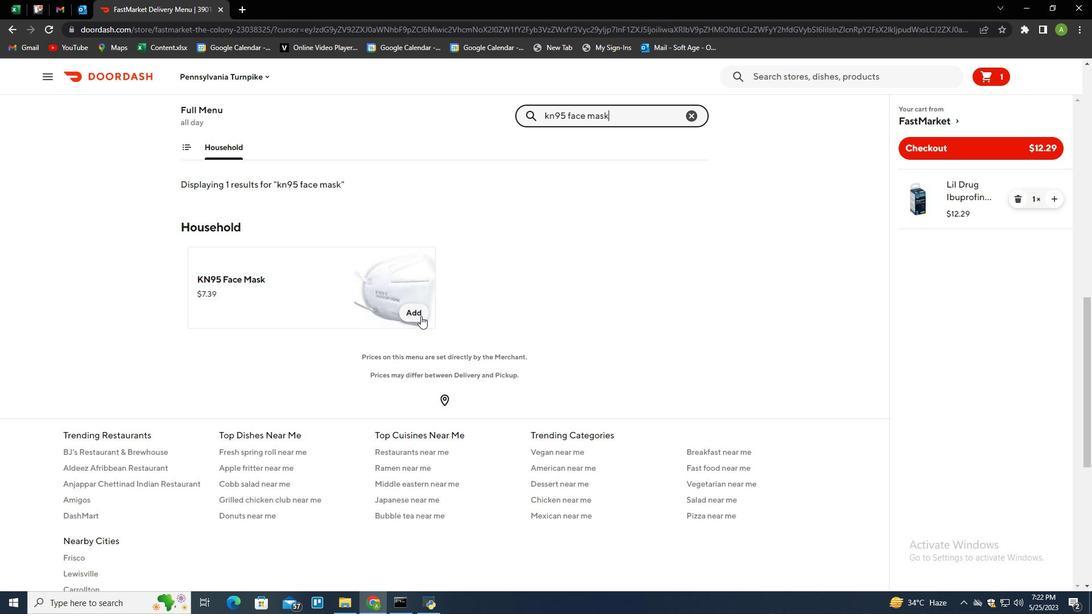 
Action: Mouse moved to (691, 114)
Screenshot: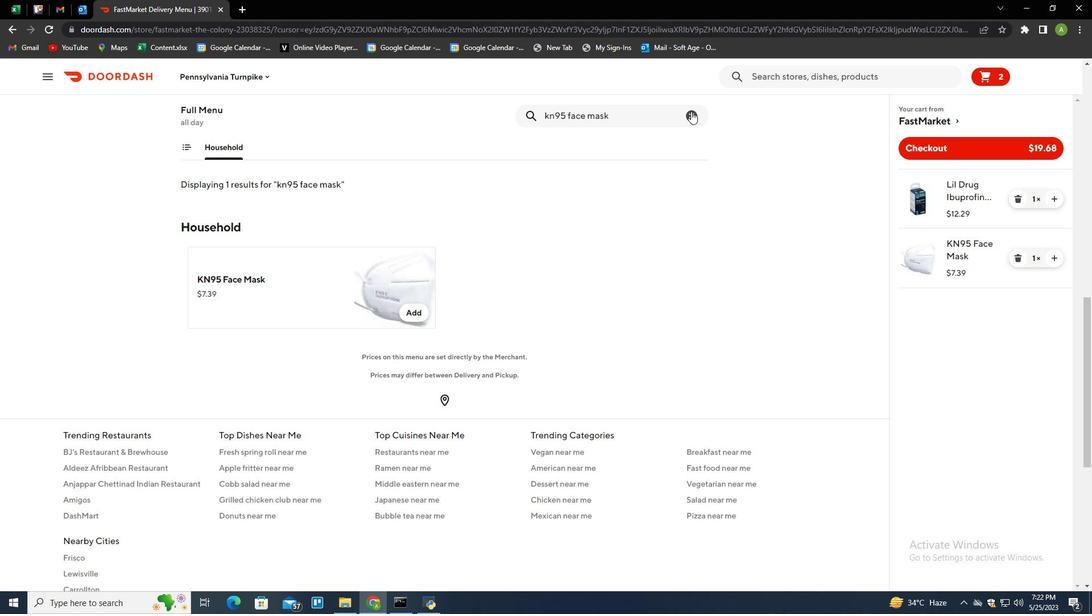 
Action: Mouse pressed left at (691, 114)
Screenshot: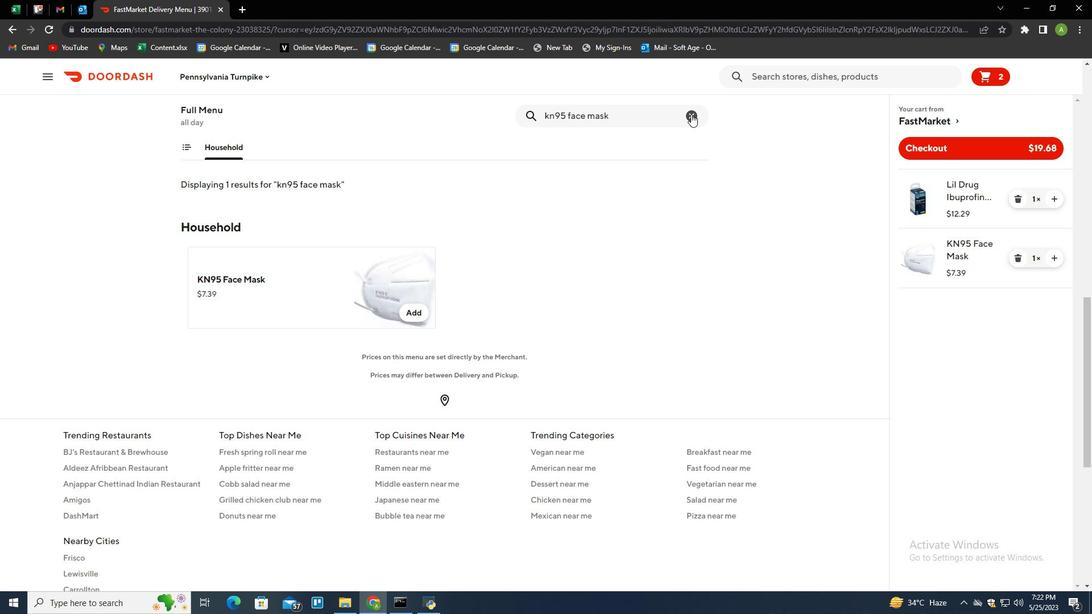 
Action: Mouse moved to (678, 120)
Screenshot: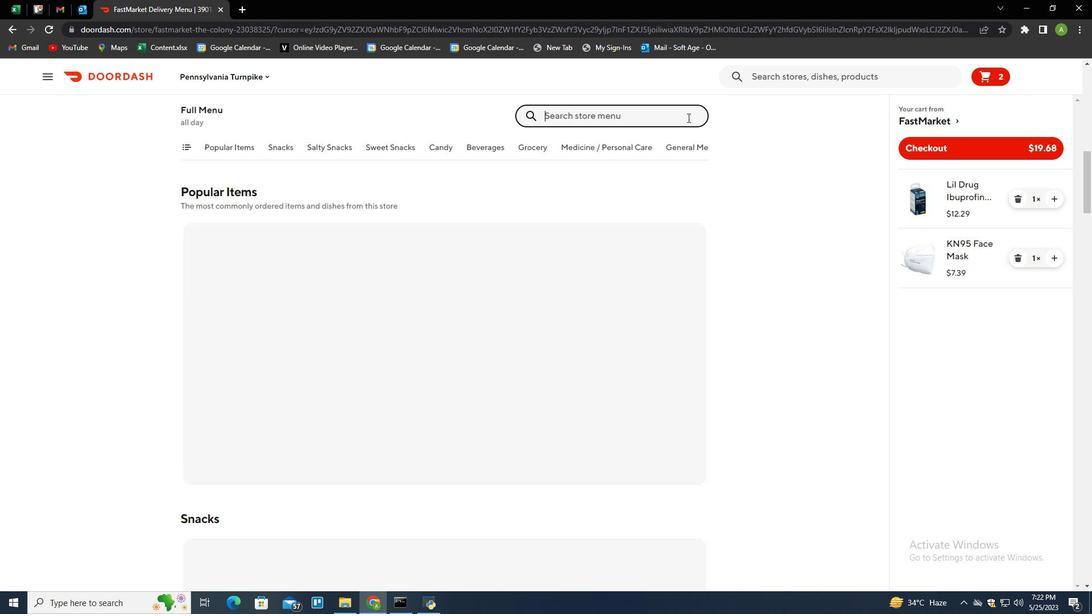 
Action: Key pressed kleenex<Key.space>tissues<Key.enter>
Screenshot: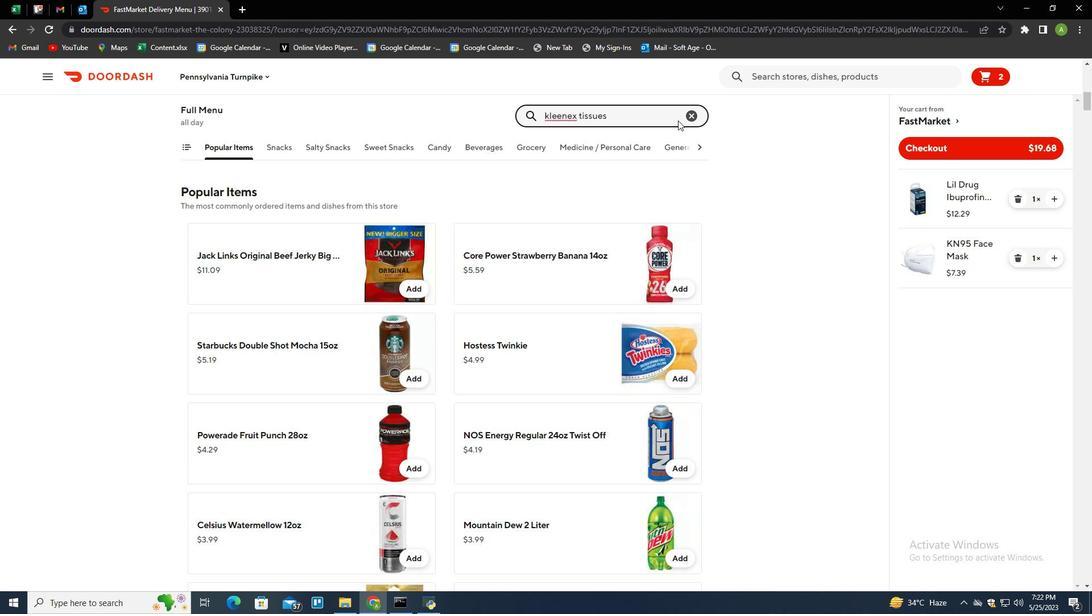 
Action: Mouse moved to (690, 114)
Screenshot: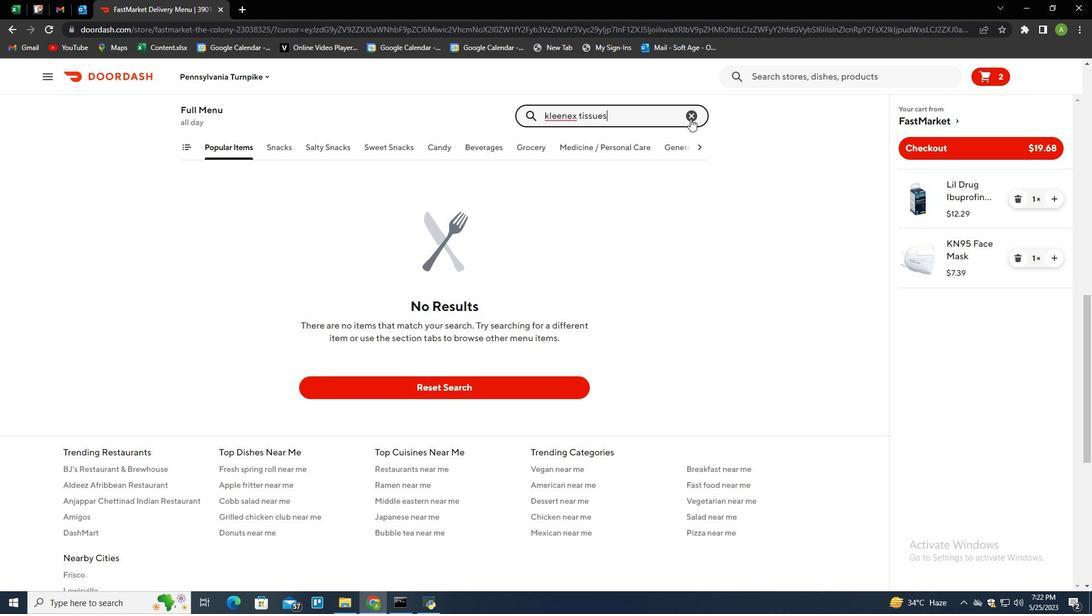 
Action: Mouse pressed left at (690, 114)
Screenshot: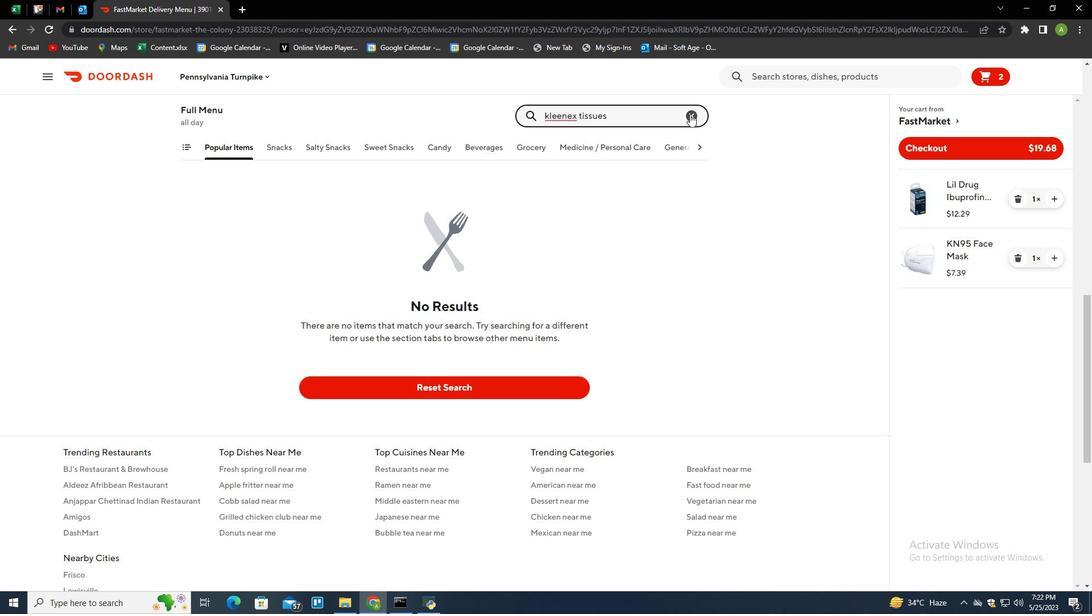 
Action: Mouse moved to (920, 151)
Screenshot: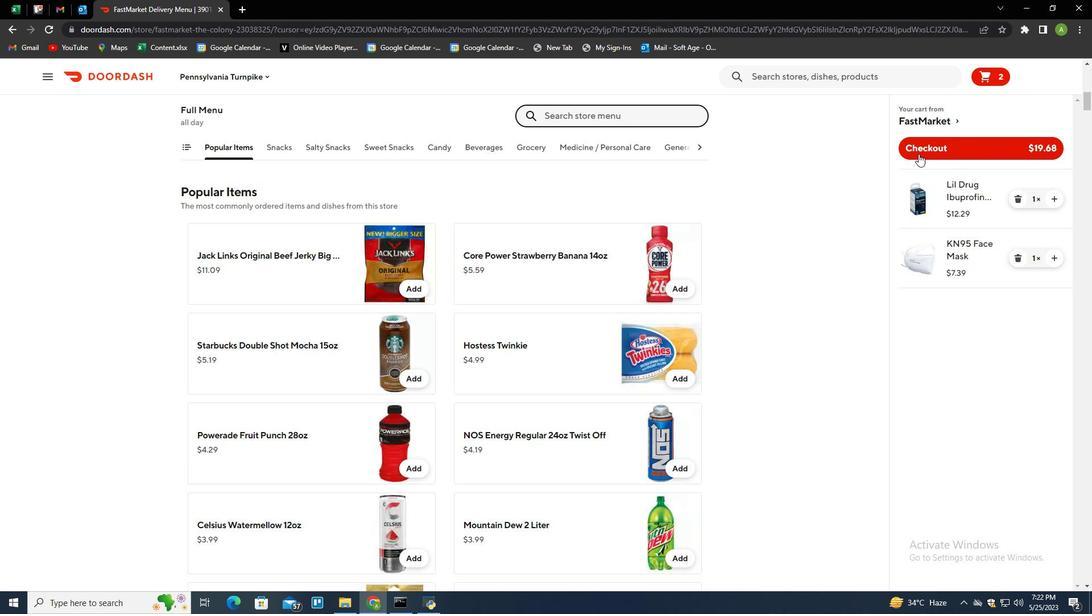 
Action: Mouse pressed left at (920, 151)
Screenshot: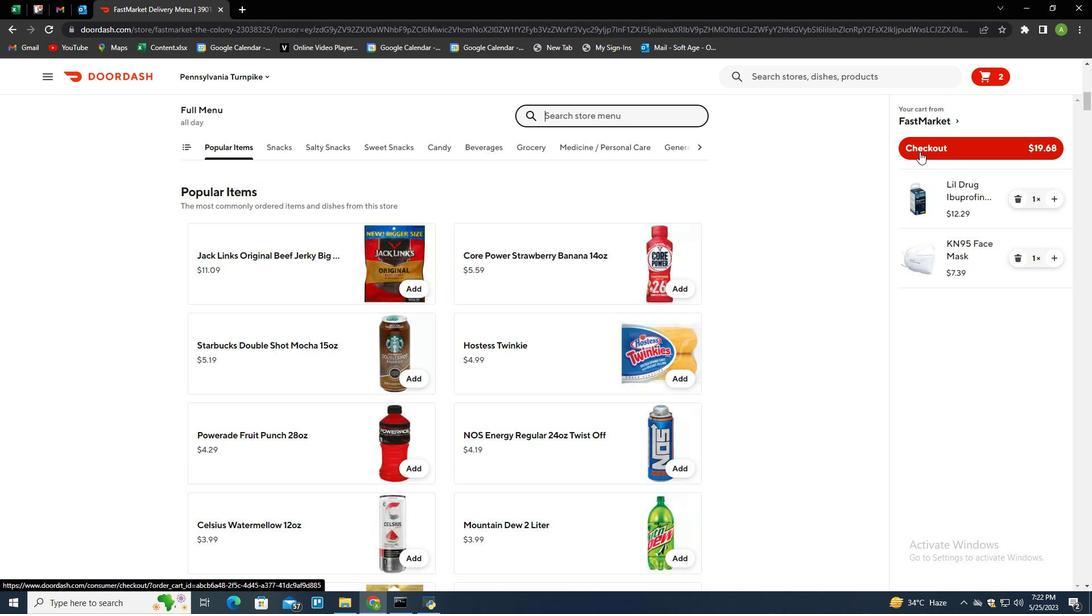 
Action: Mouse moved to (796, 195)
Screenshot: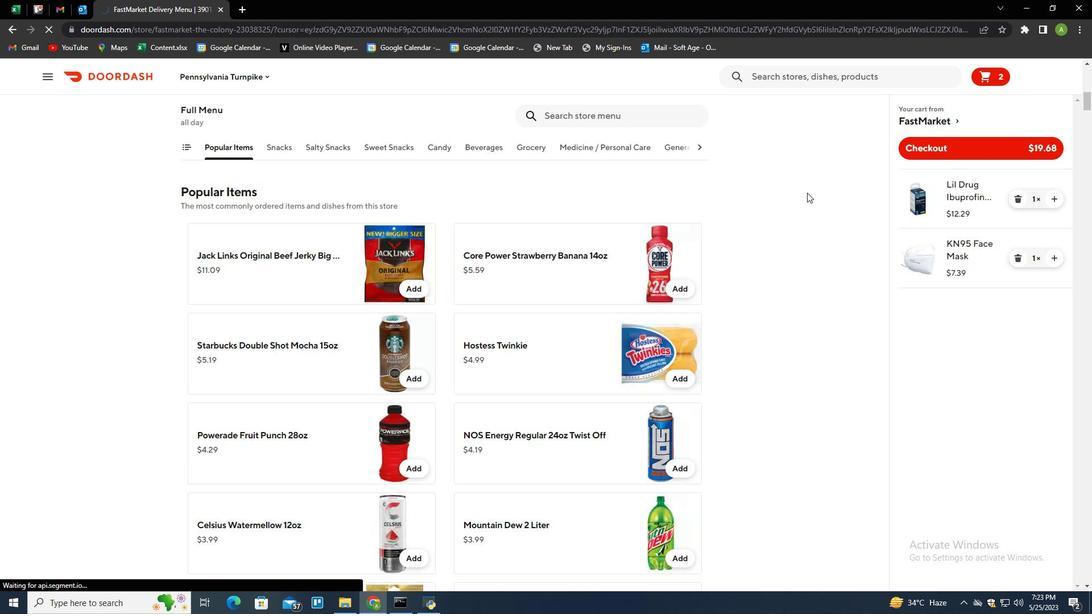 
